 Task: Create a due date automation trigger when advanced on, 2 working days before a card is due add fields with custom field "Resume" set to a date more than 1 days from now is due at 11:00 AM.
Action: Mouse moved to (1263, 98)
Screenshot: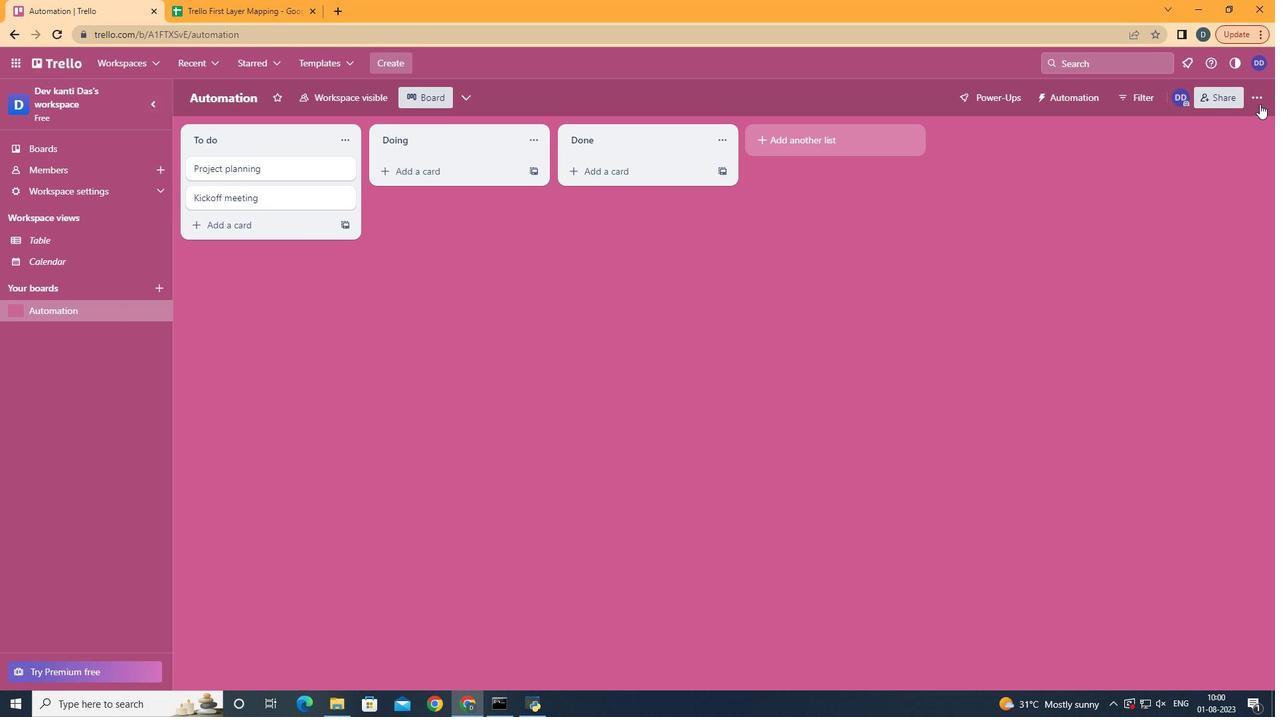 
Action: Mouse pressed left at (1263, 98)
Screenshot: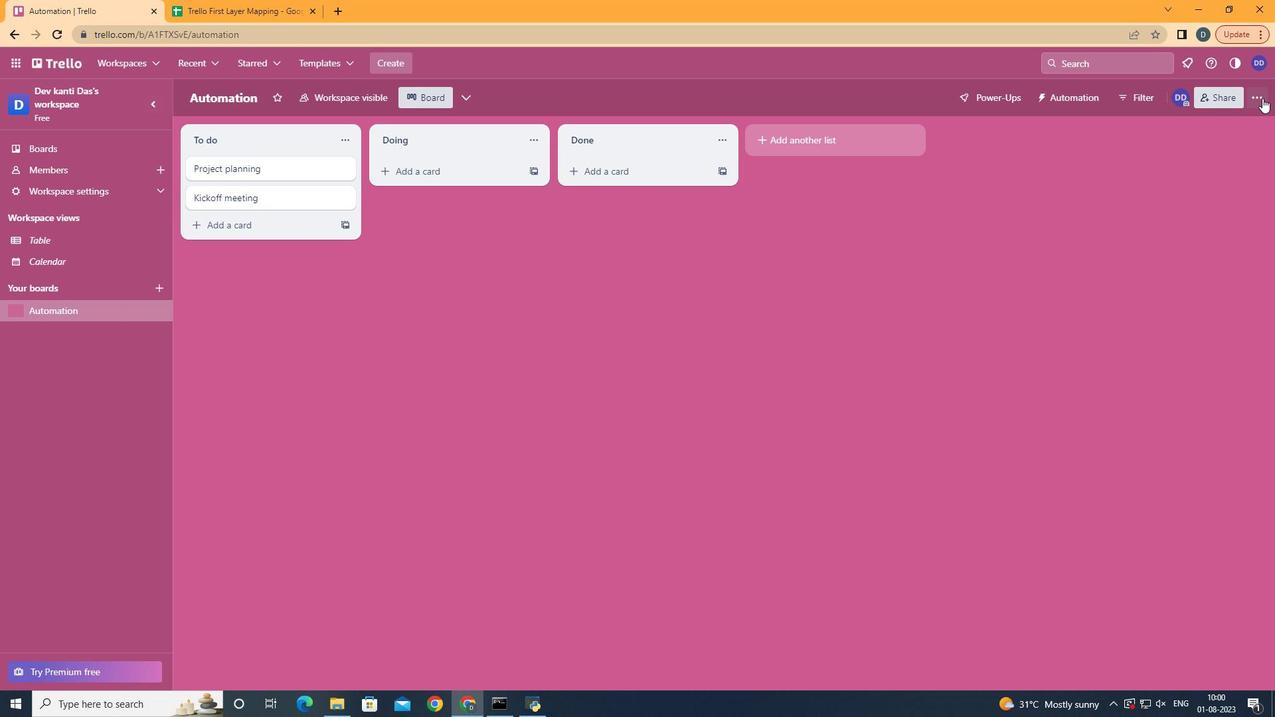 
Action: Mouse moved to (1176, 275)
Screenshot: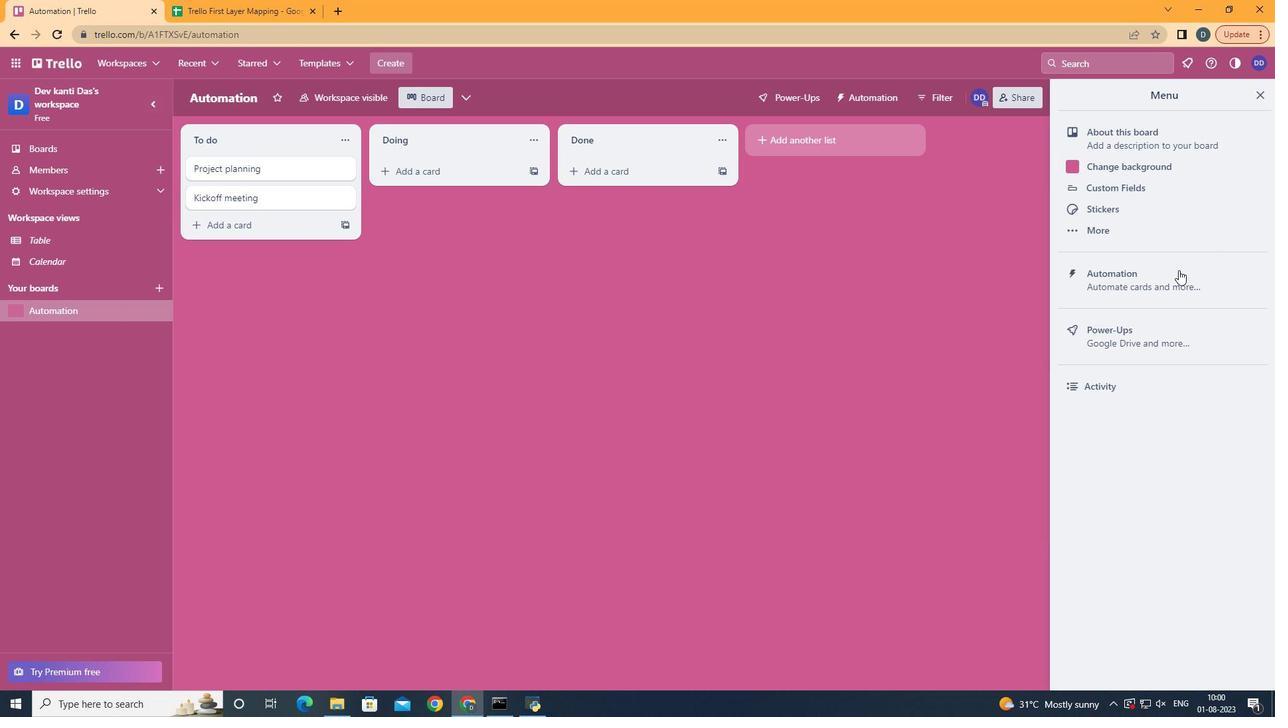 
Action: Mouse pressed left at (1176, 275)
Screenshot: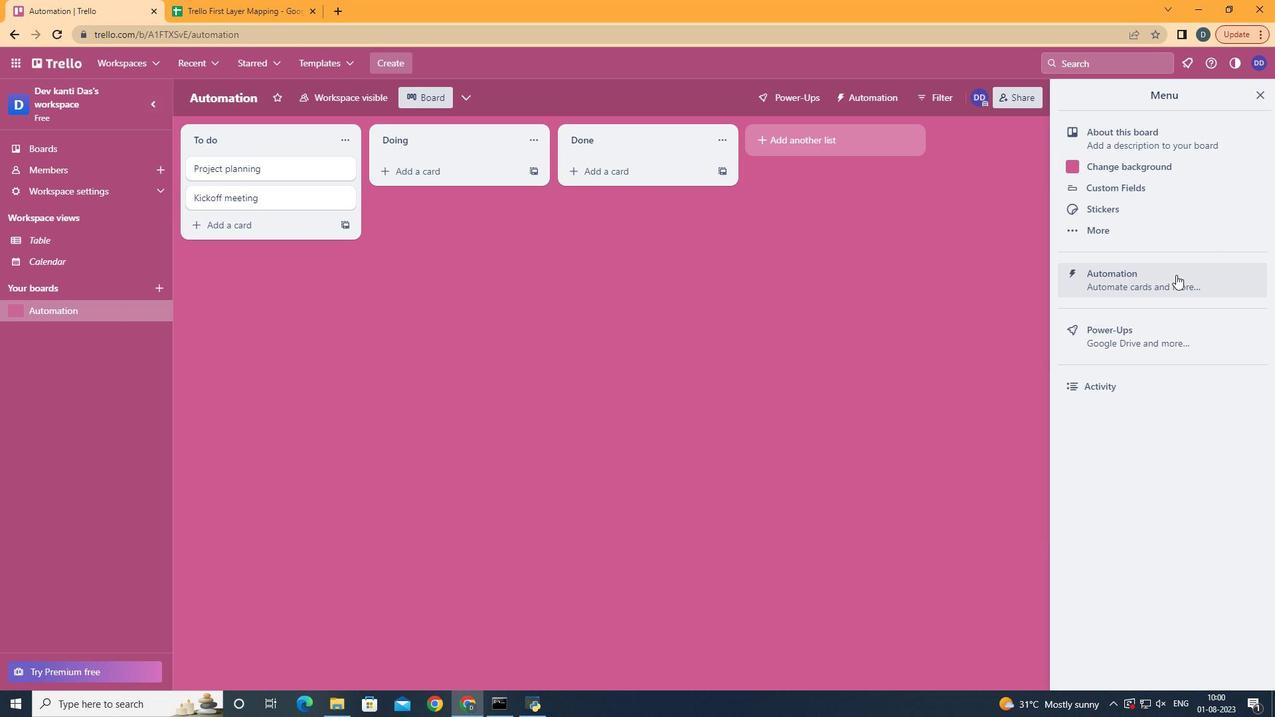 
Action: Mouse moved to (255, 263)
Screenshot: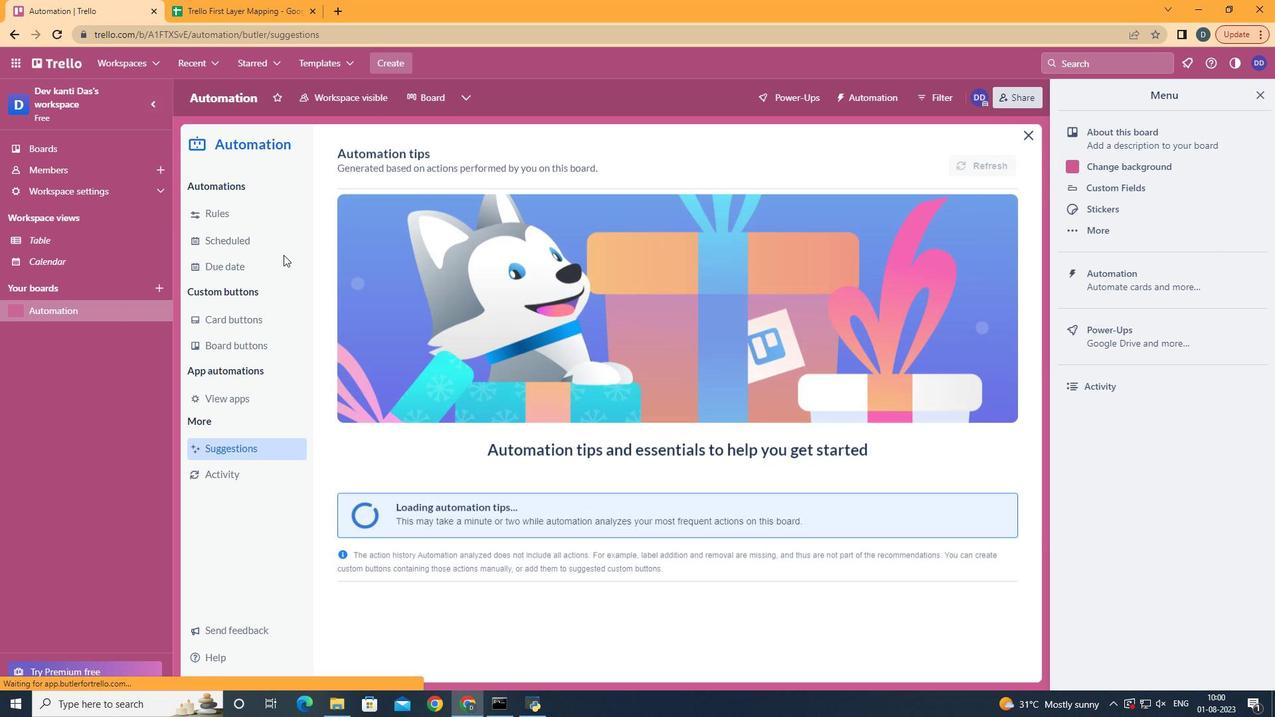 
Action: Mouse pressed left at (255, 263)
Screenshot: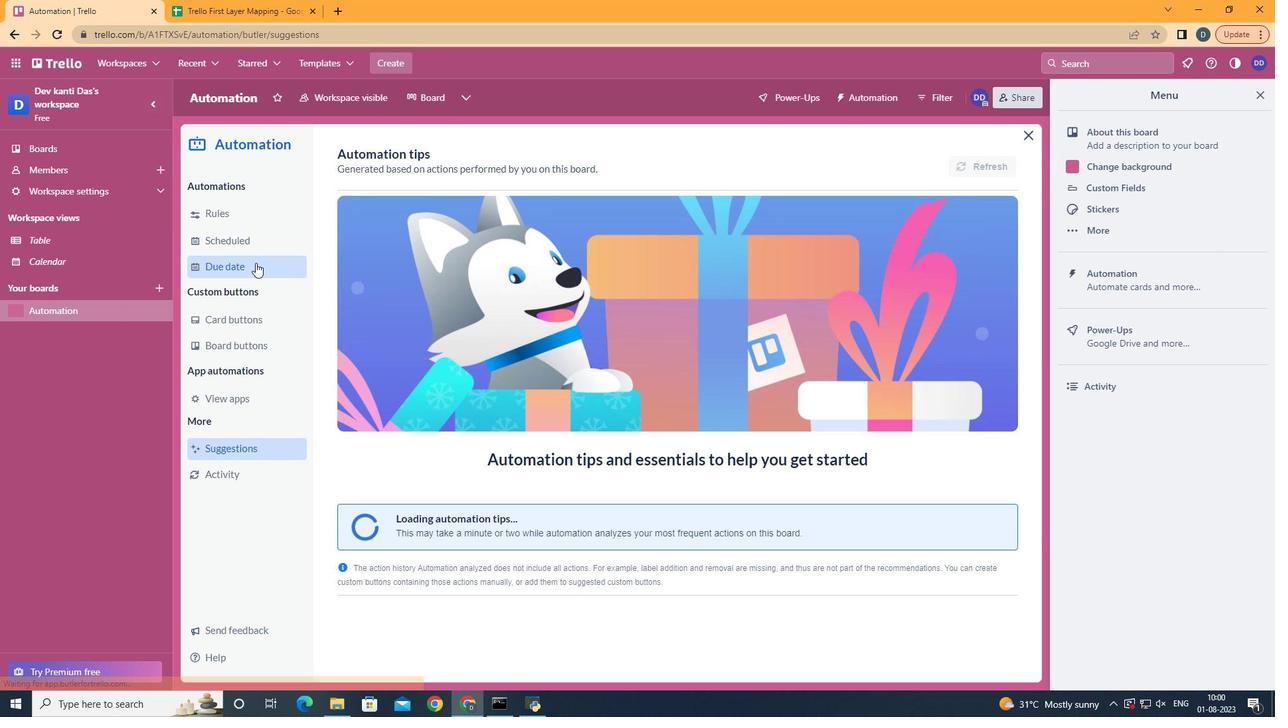 
Action: Mouse moved to (944, 156)
Screenshot: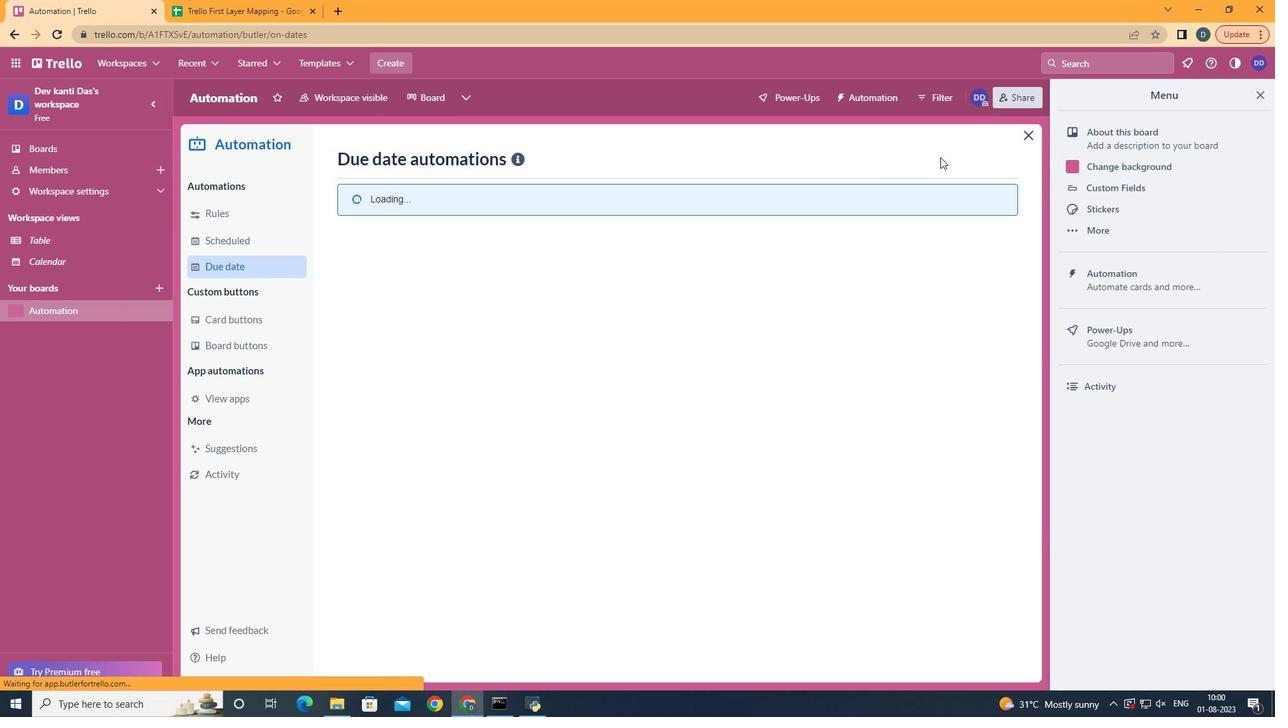 
Action: Mouse pressed left at (944, 156)
Screenshot: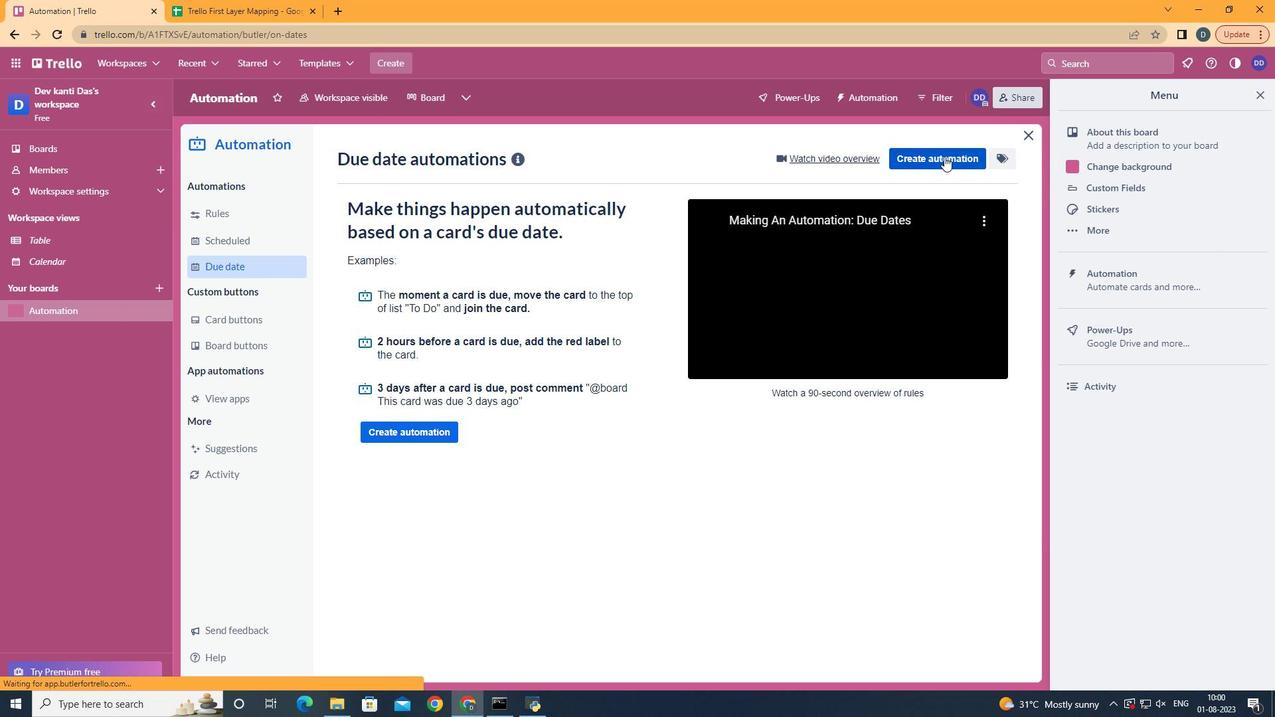 
Action: Mouse moved to (708, 290)
Screenshot: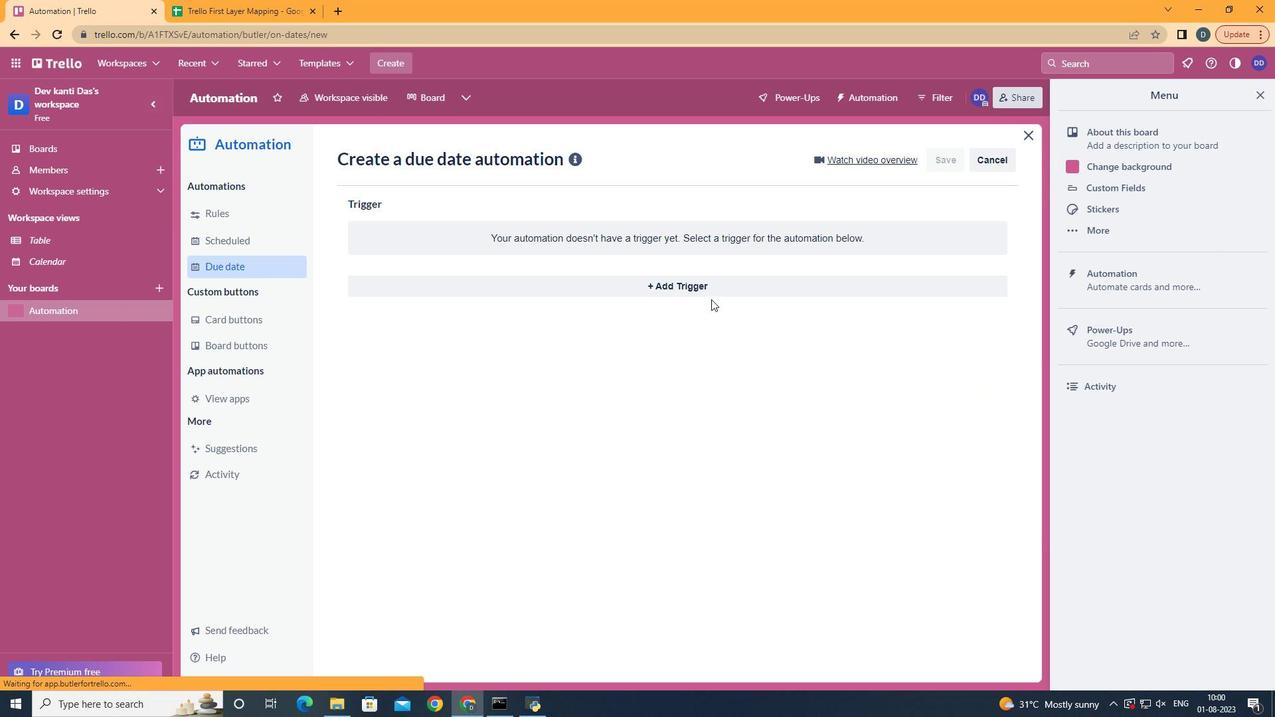 
Action: Mouse pressed left at (708, 290)
Screenshot: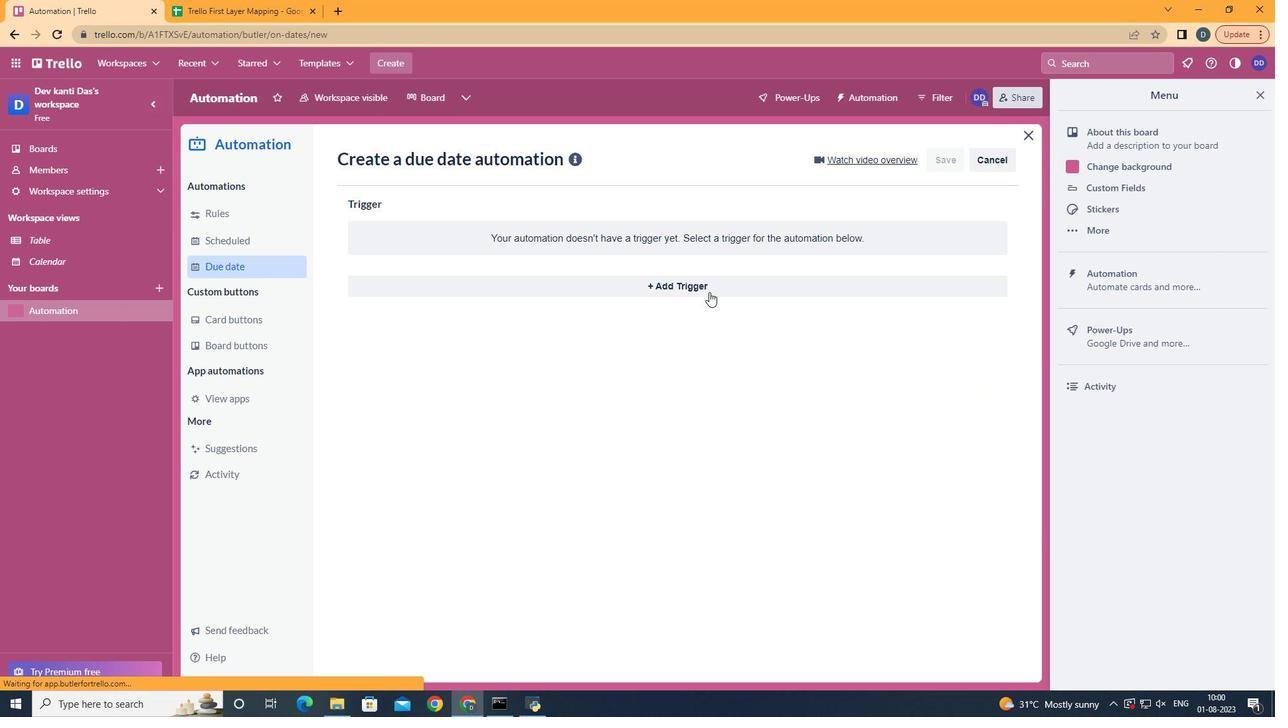 
Action: Mouse moved to (430, 539)
Screenshot: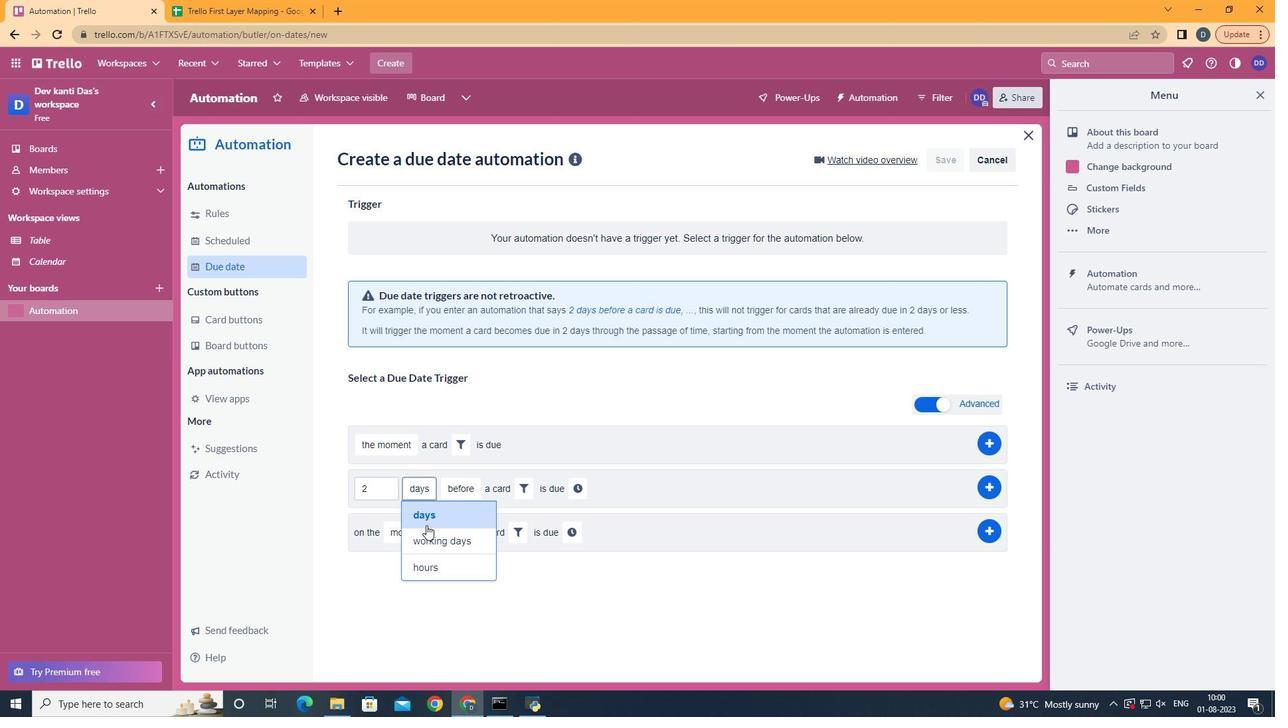 
Action: Mouse pressed left at (430, 539)
Screenshot: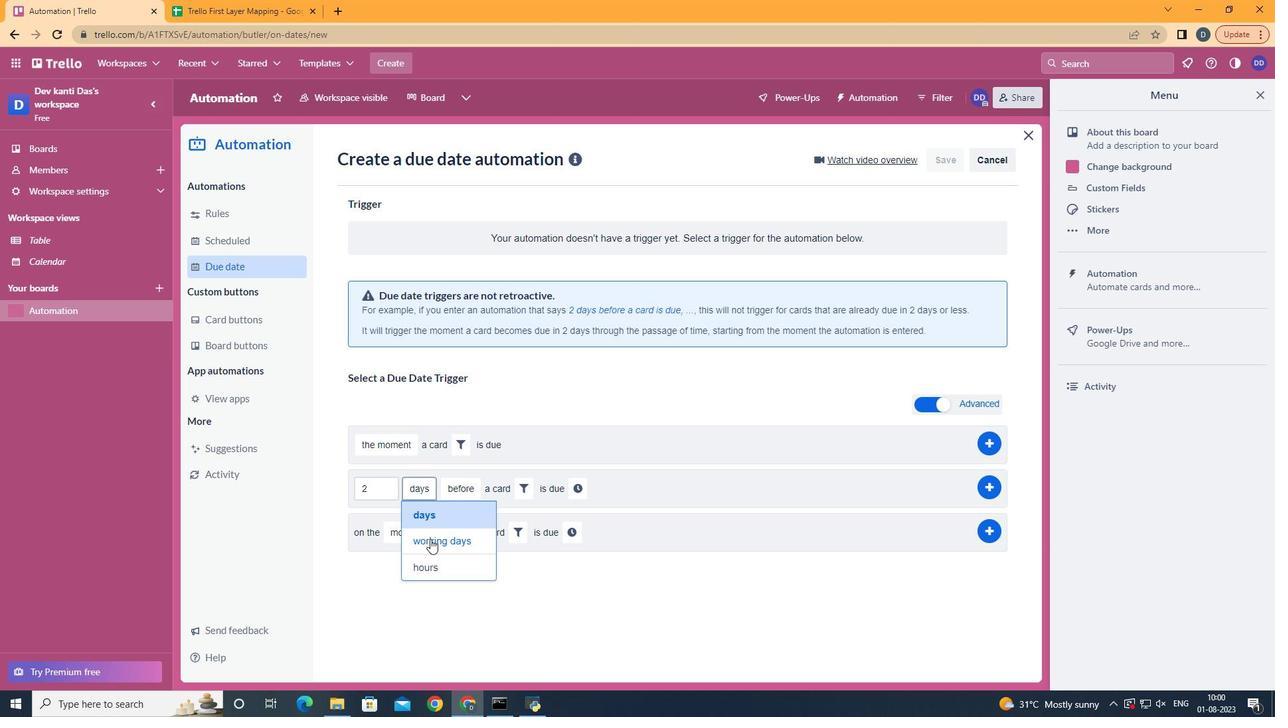 
Action: Mouse moved to (560, 484)
Screenshot: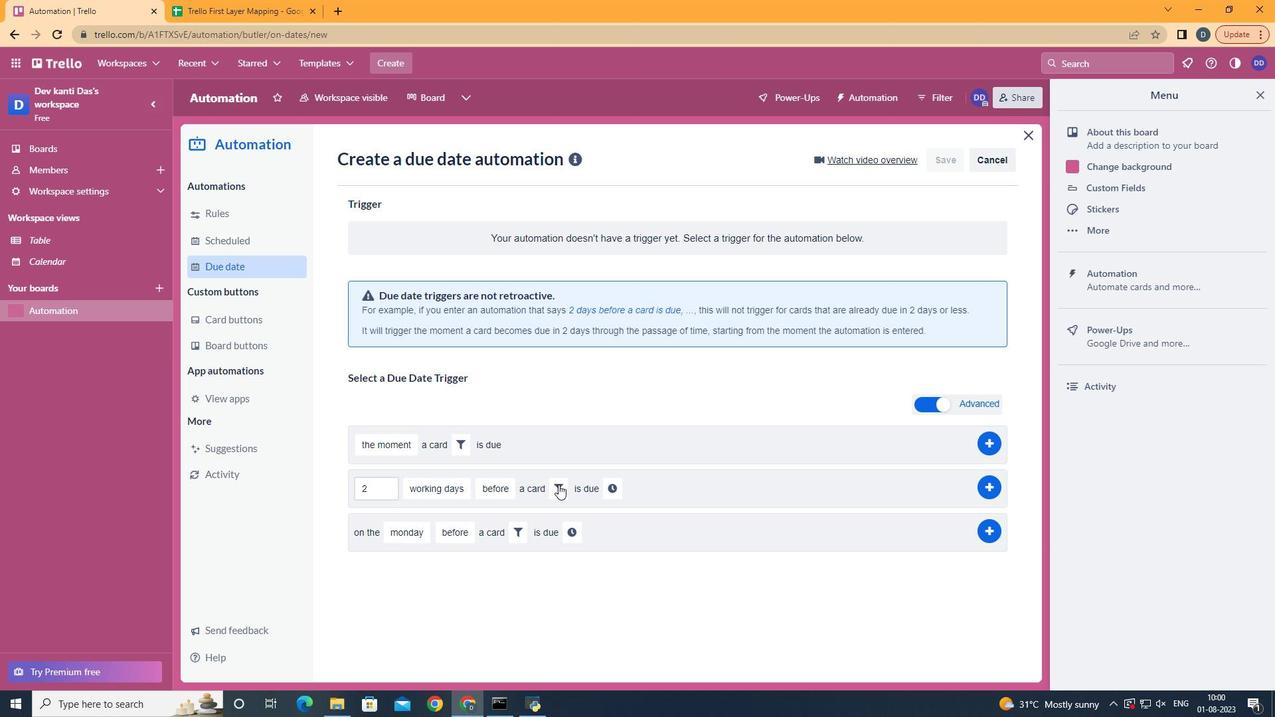 
Action: Mouse pressed left at (560, 484)
Screenshot: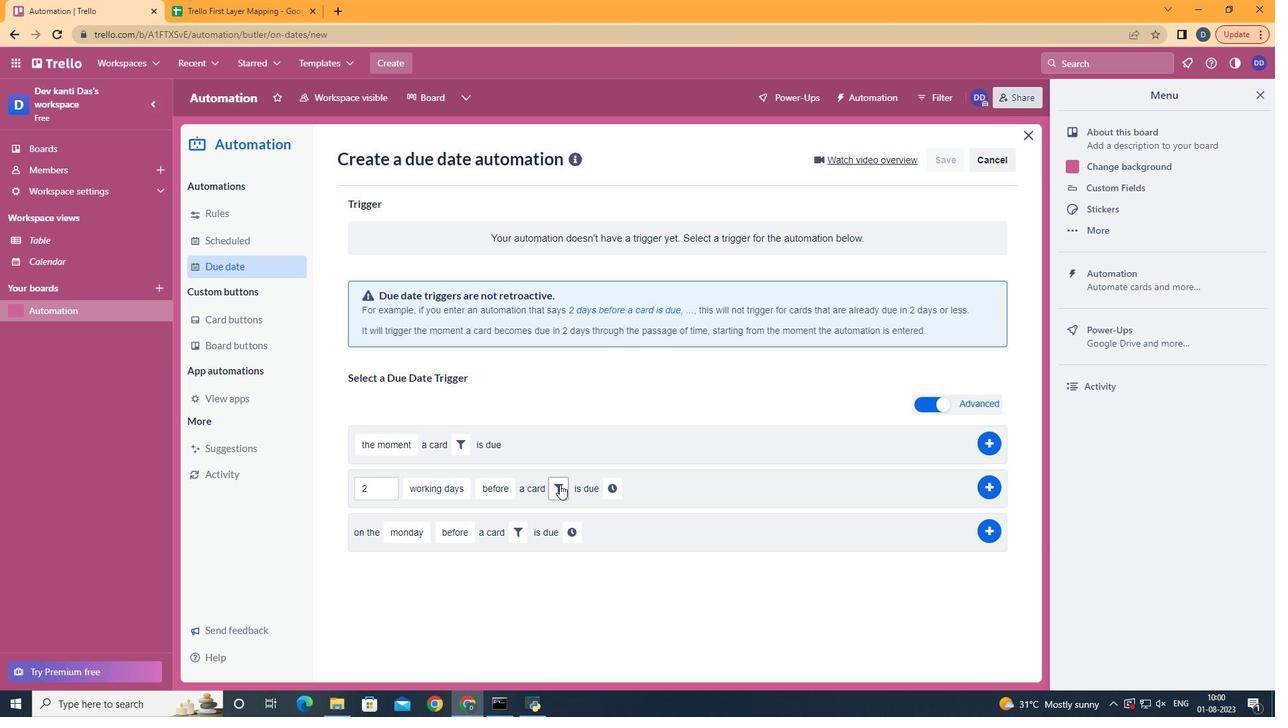 
Action: Mouse moved to (778, 530)
Screenshot: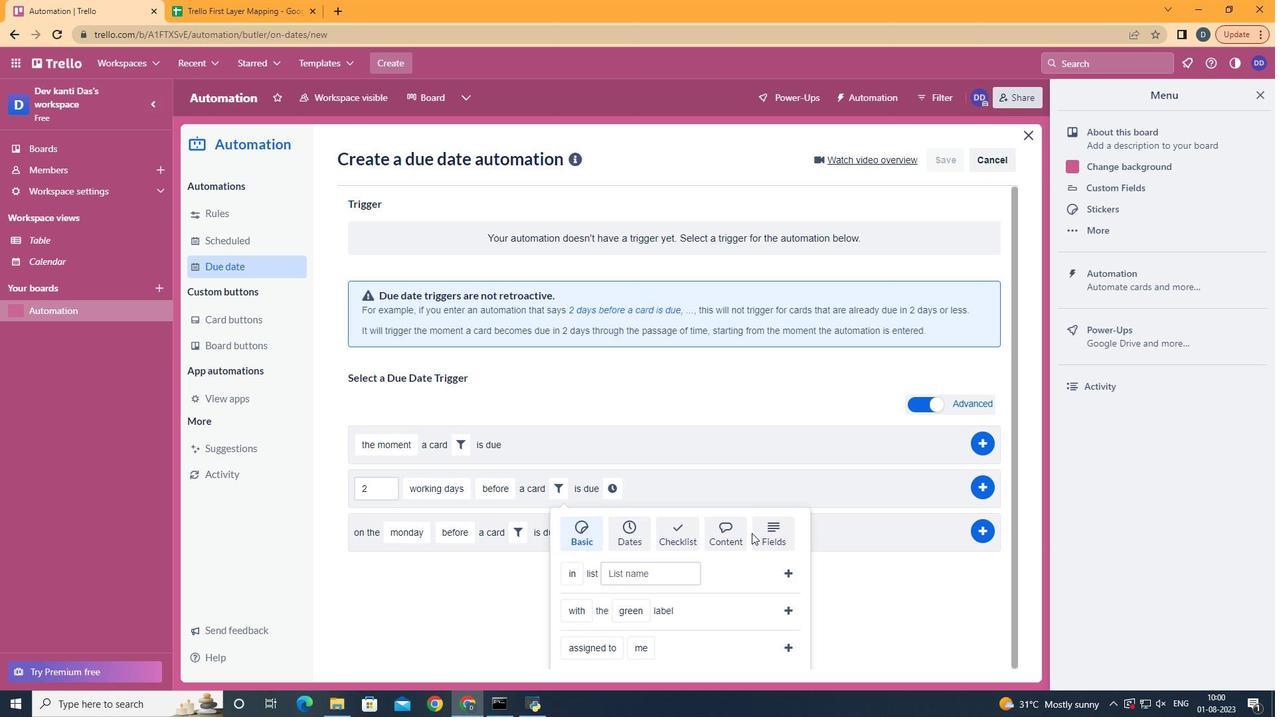
Action: Mouse pressed left at (778, 530)
Screenshot: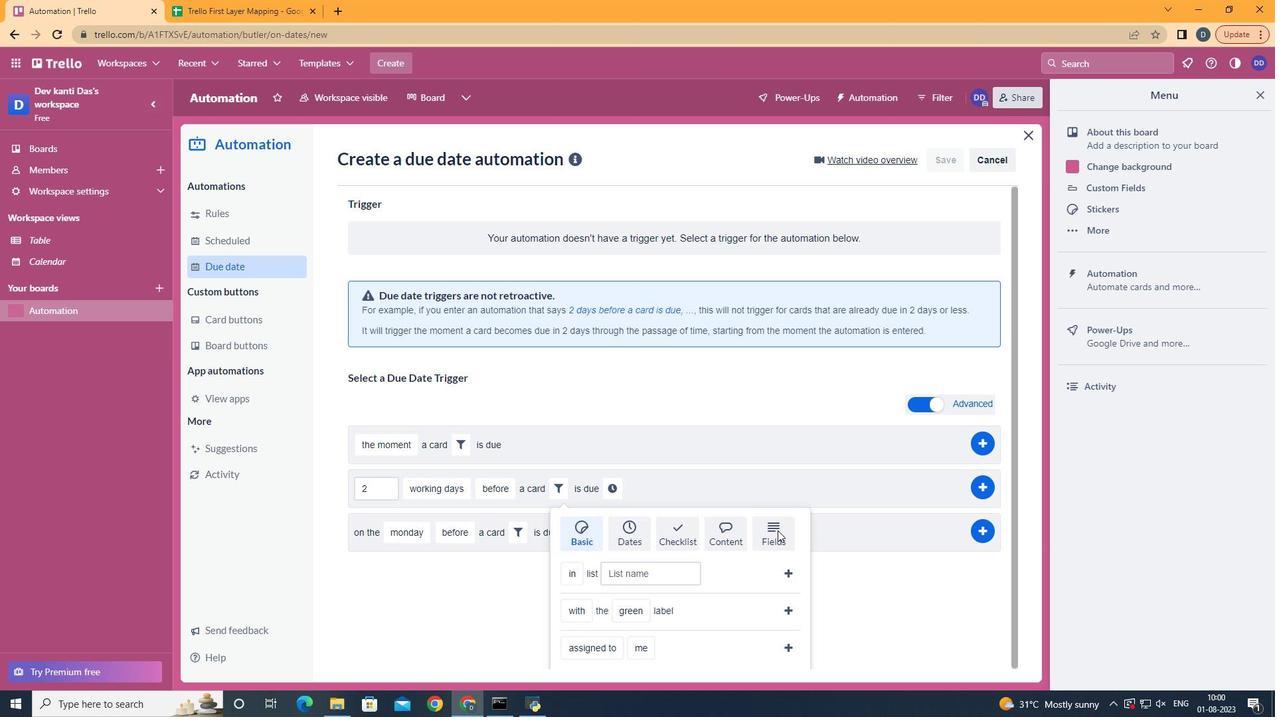 
Action: Mouse scrolled (778, 530) with delta (0, 0)
Screenshot: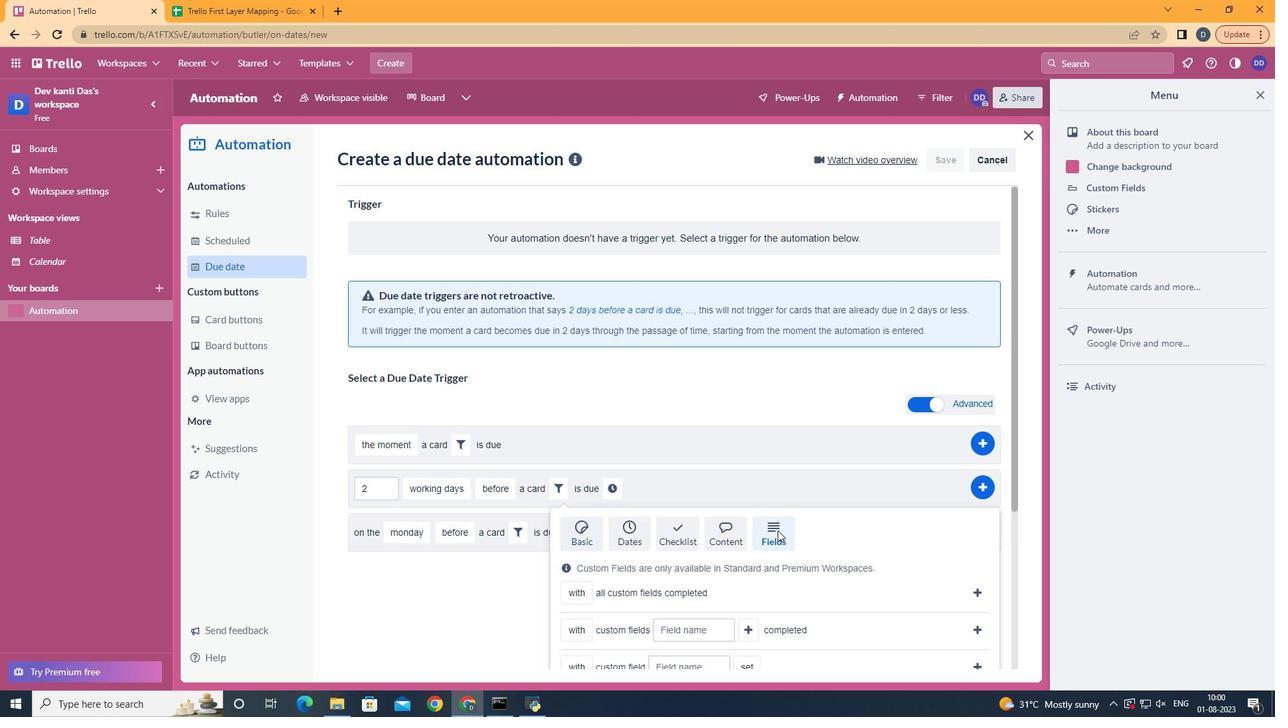 
Action: Mouse scrolled (778, 530) with delta (0, 0)
Screenshot: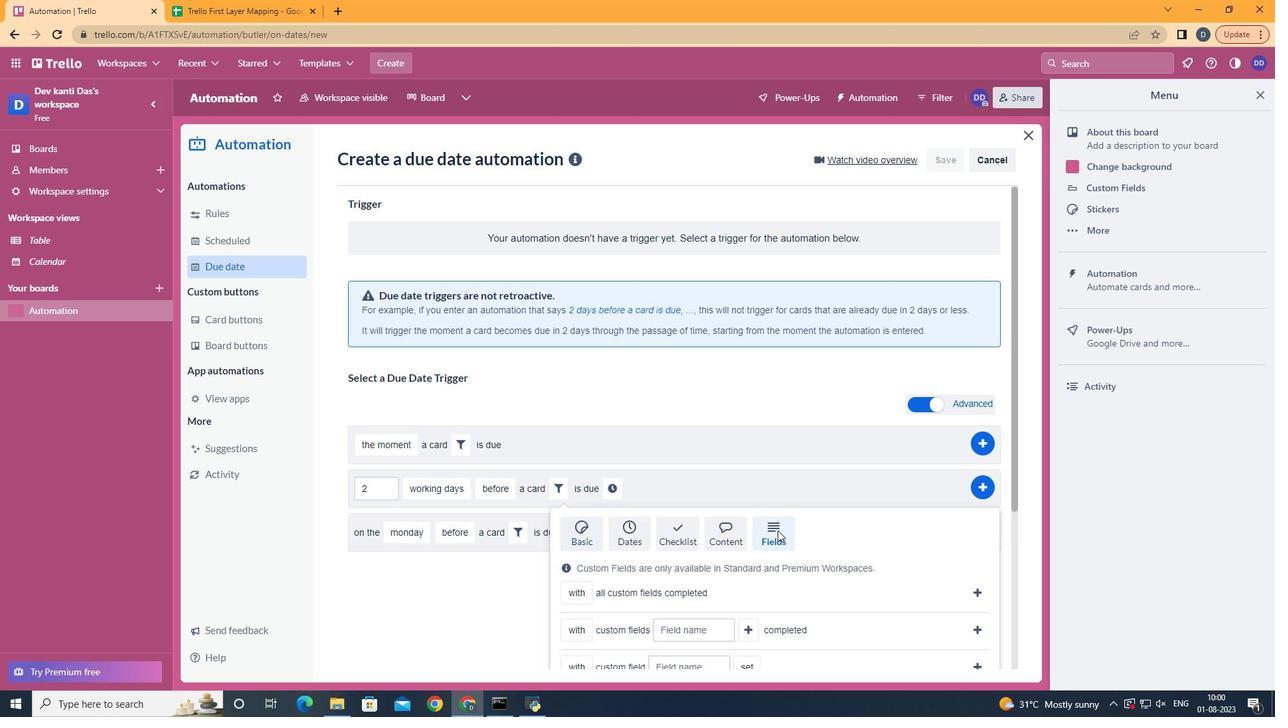 
Action: Mouse scrolled (778, 530) with delta (0, 0)
Screenshot: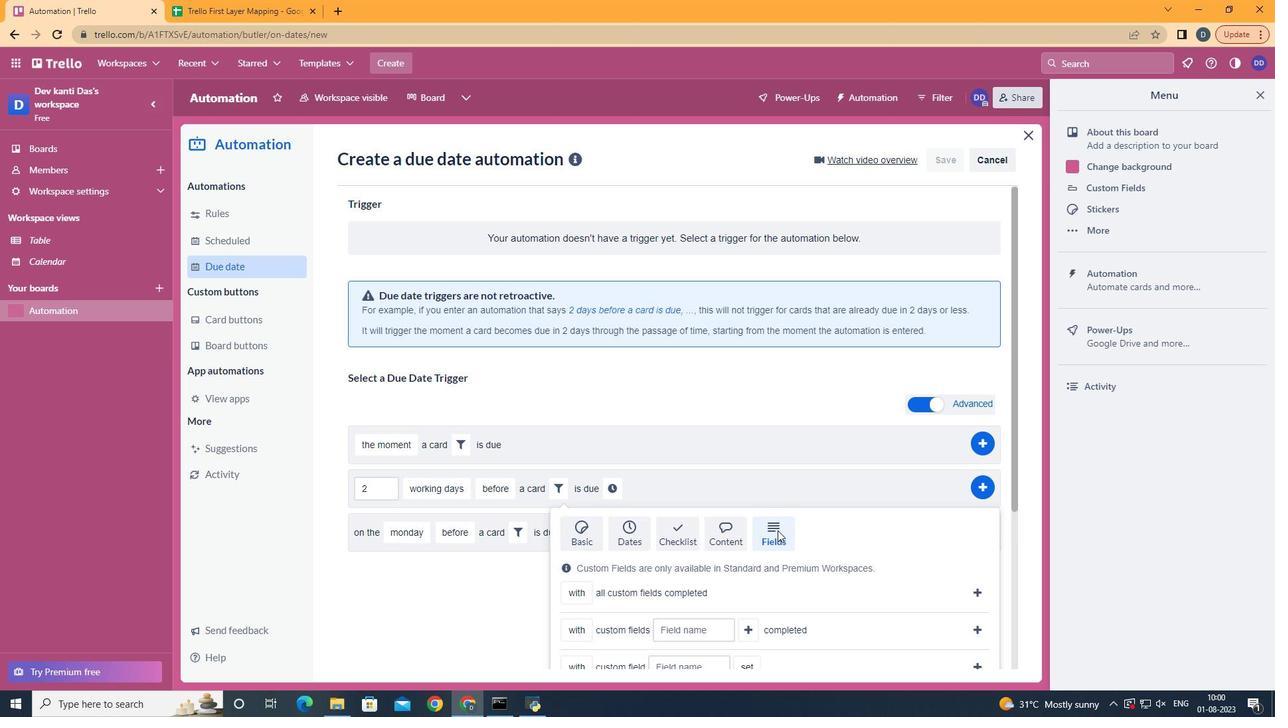 
Action: Mouse scrolled (778, 529) with delta (0, -1)
Screenshot: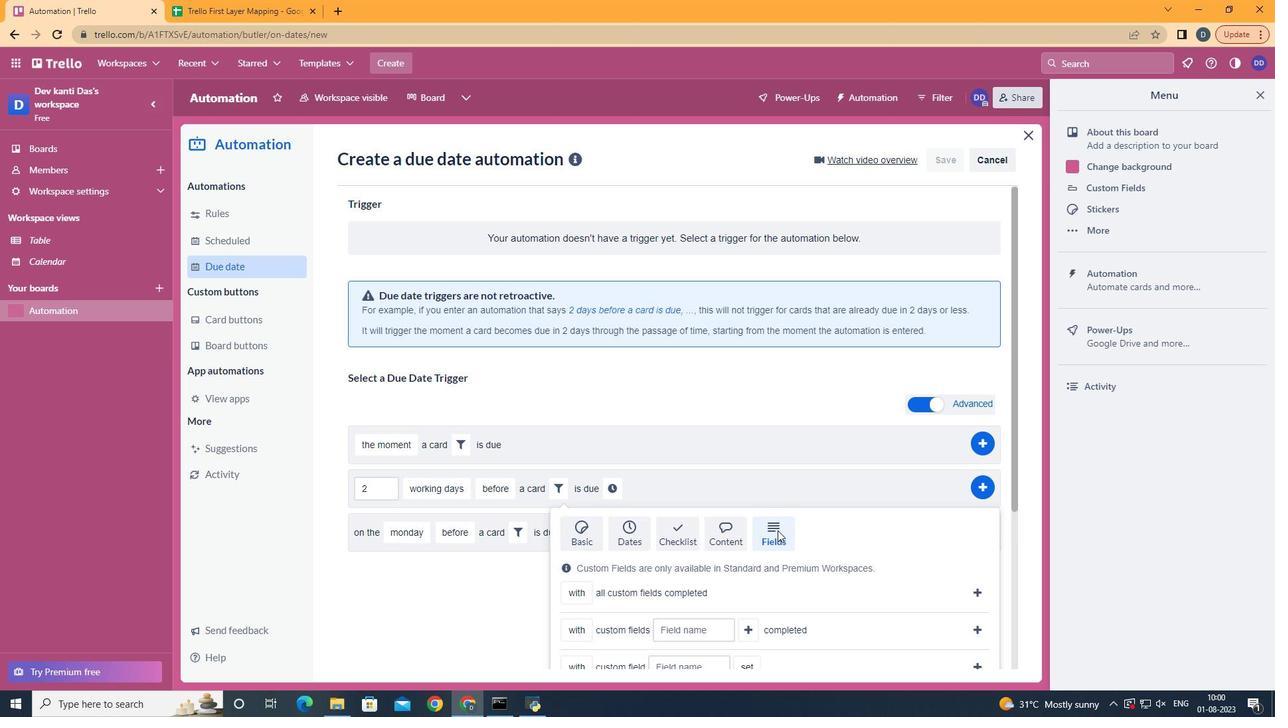 
Action: Mouse scrolled (778, 530) with delta (0, 0)
Screenshot: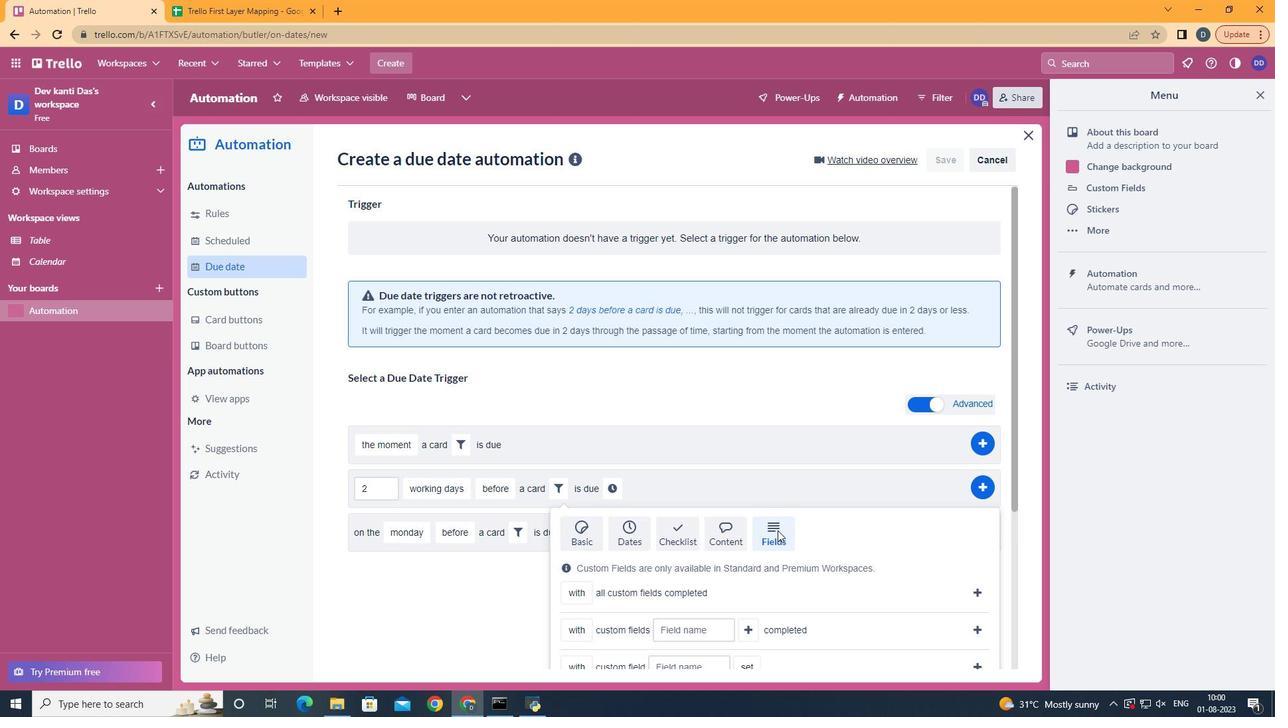 
Action: Mouse scrolled (778, 530) with delta (0, 0)
Screenshot: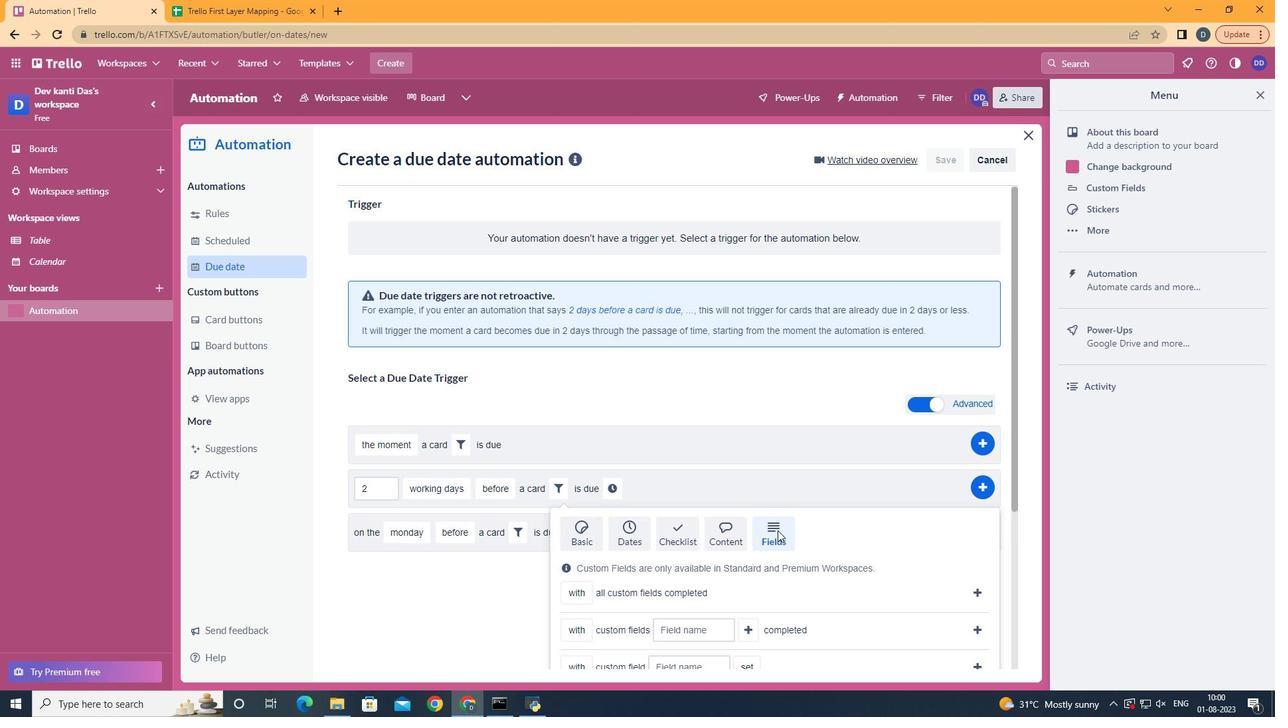 
Action: Mouse scrolled (778, 530) with delta (0, 0)
Screenshot: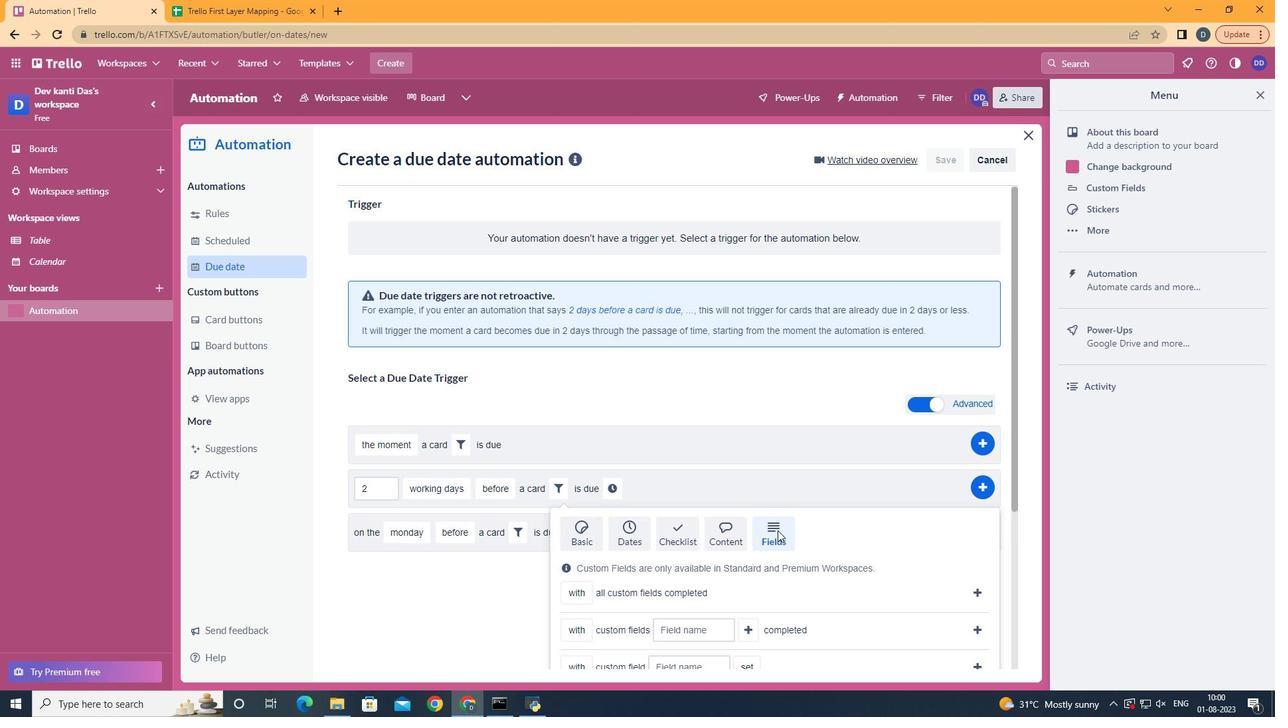 
Action: Mouse moved to (599, 564)
Screenshot: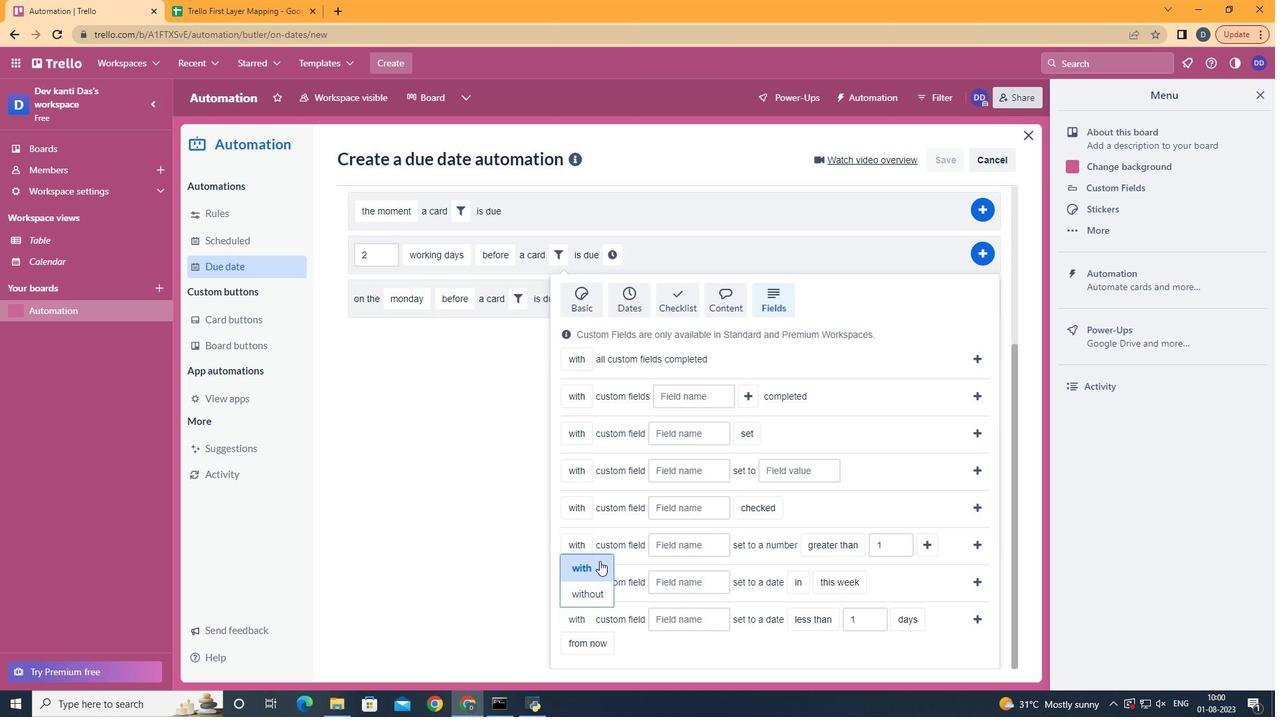 
Action: Mouse pressed left at (599, 564)
Screenshot: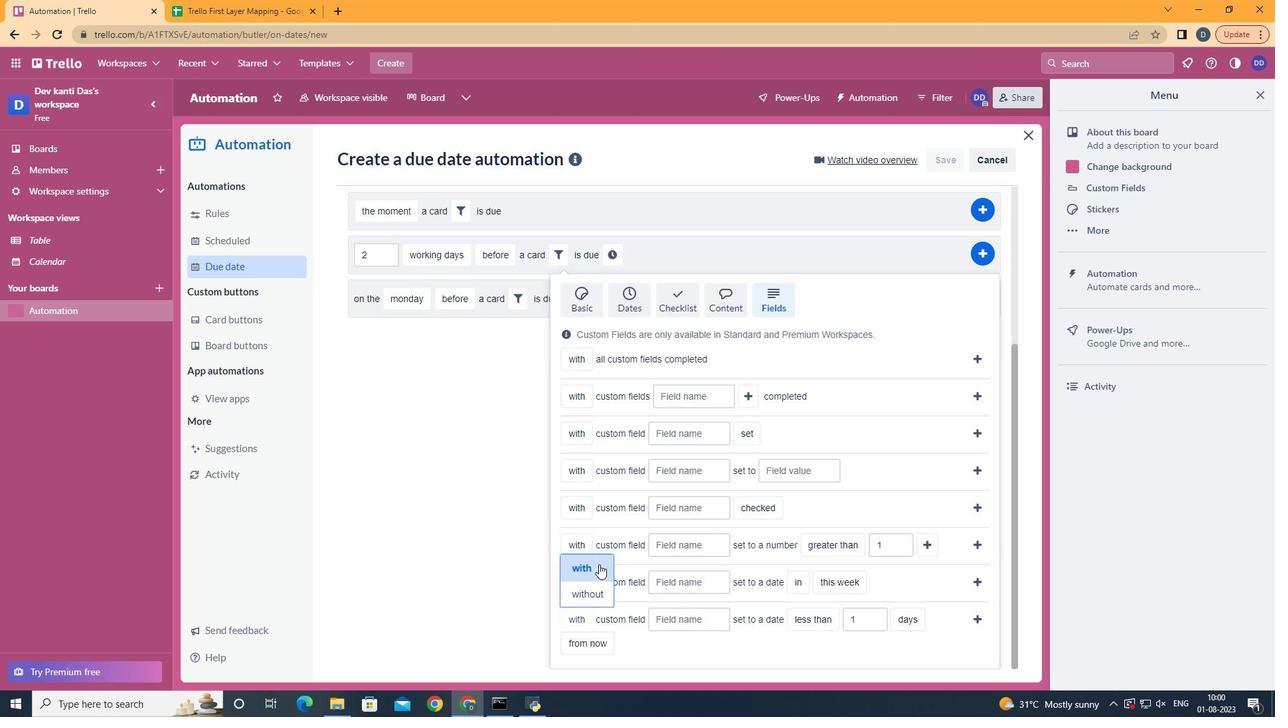 
Action: Mouse moved to (689, 622)
Screenshot: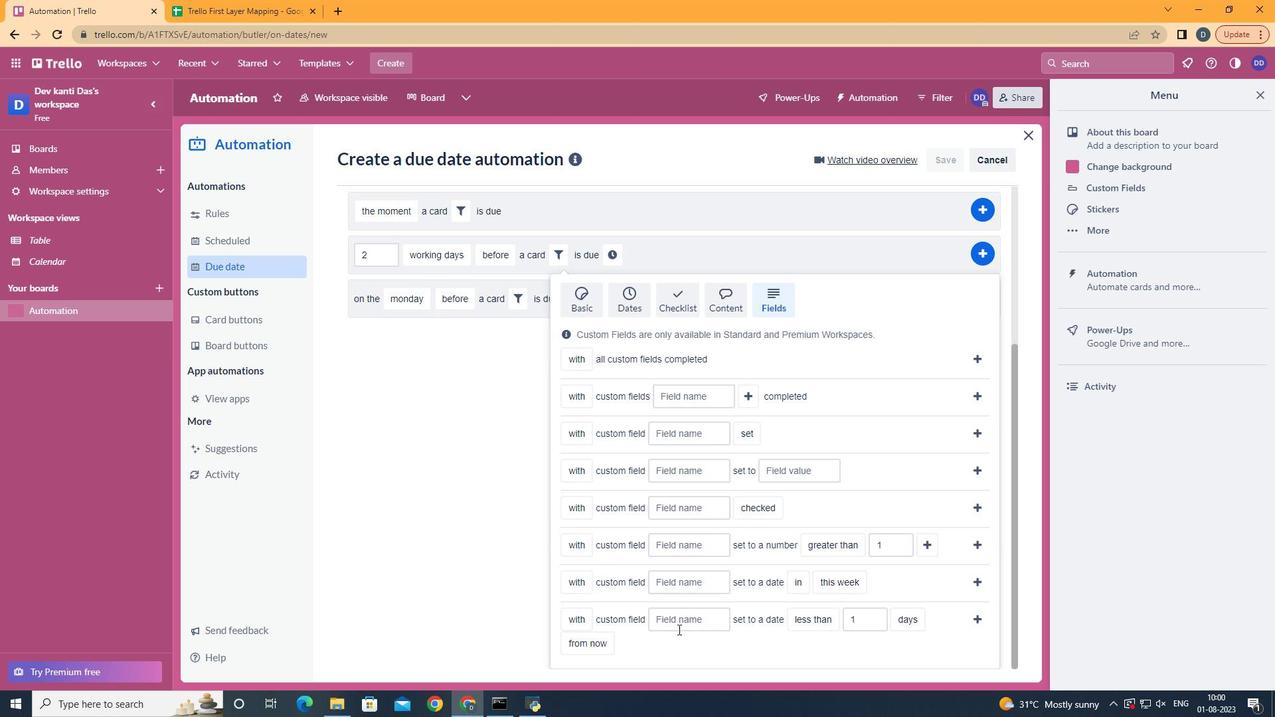 
Action: Mouse pressed left at (689, 622)
Screenshot: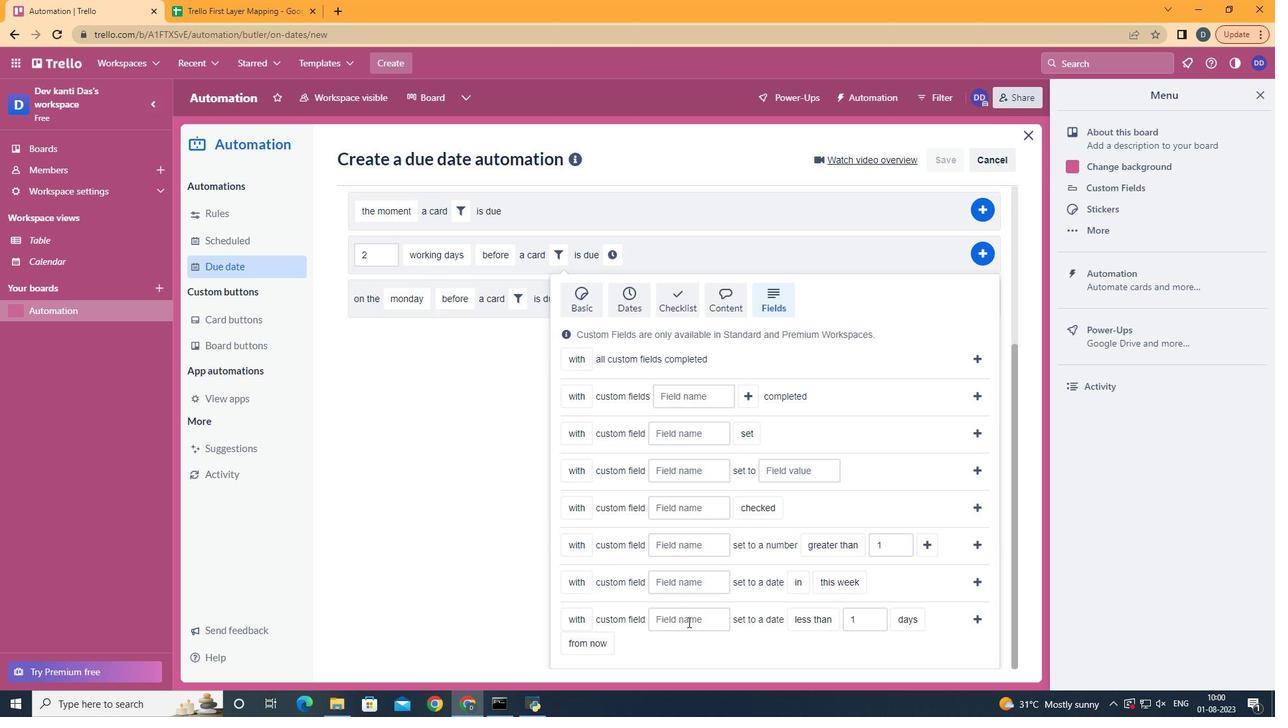 
Action: Key pressed <Key.shift>R%esume<Key.backspace><Key.backspace><Key.backspace><Key.backspace><Key.backspace><Key.backspace>esume
Screenshot: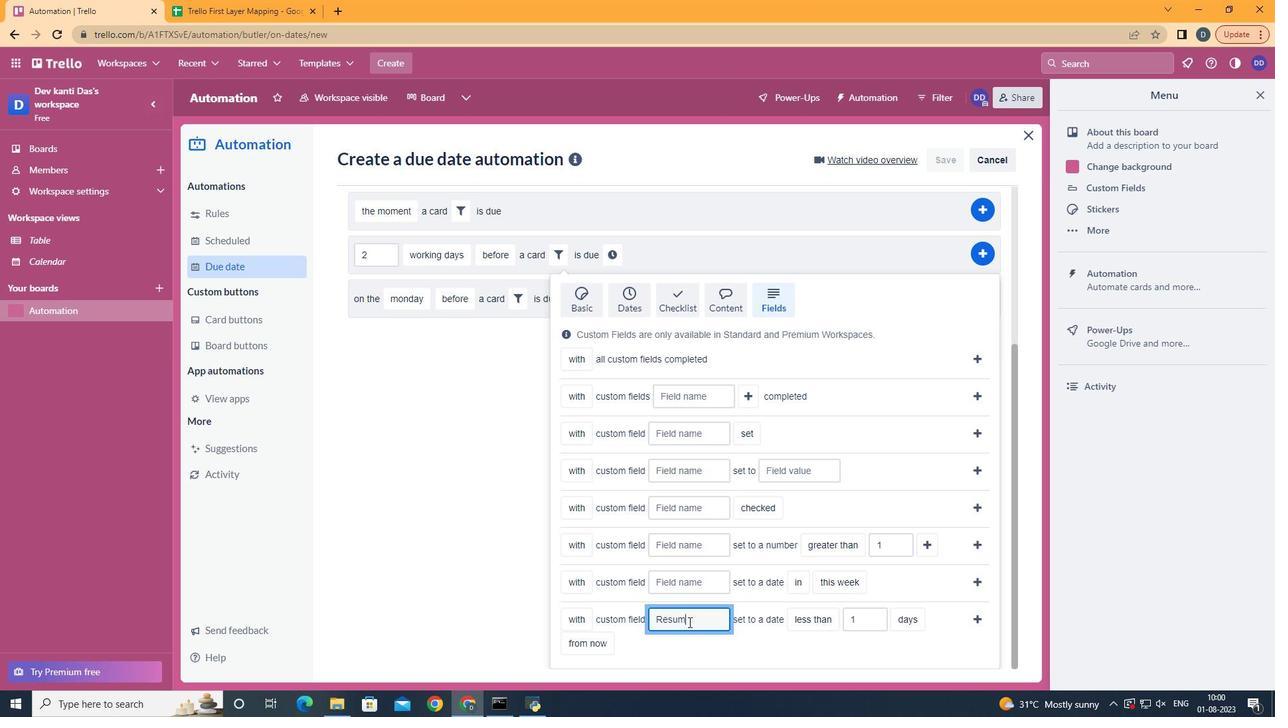 
Action: Mouse moved to (831, 567)
Screenshot: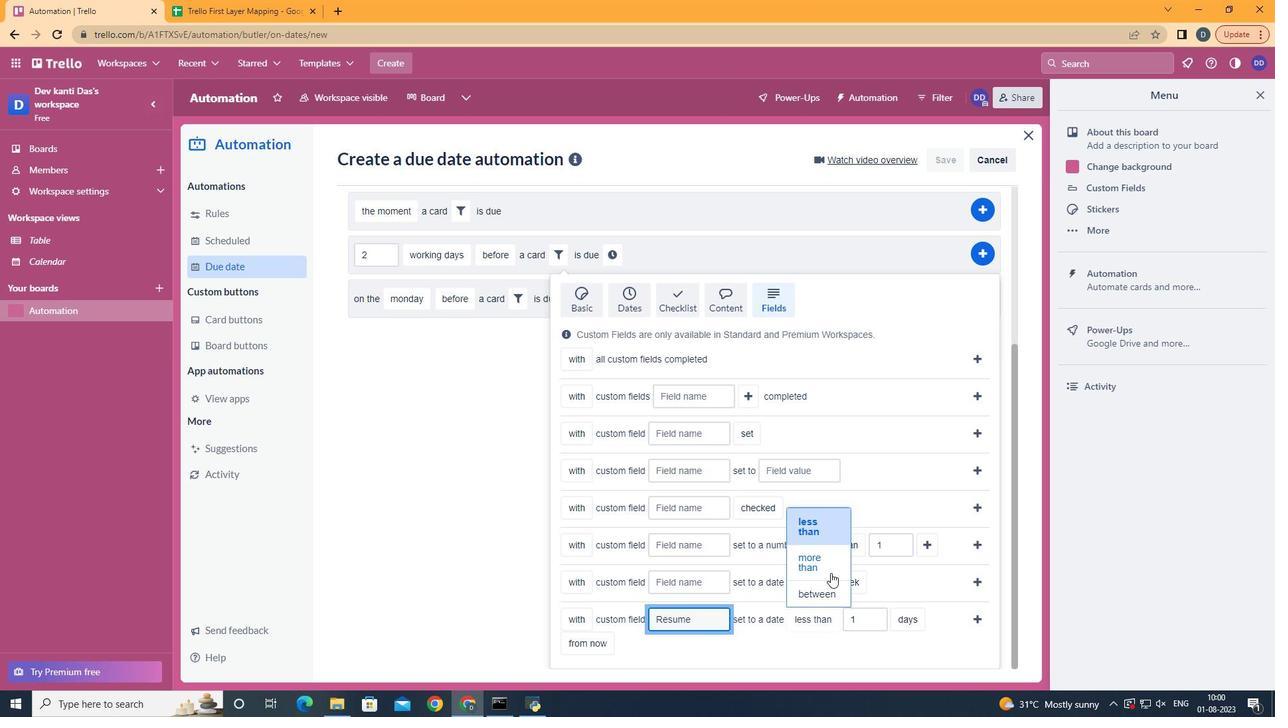 
Action: Mouse pressed left at (831, 567)
Screenshot: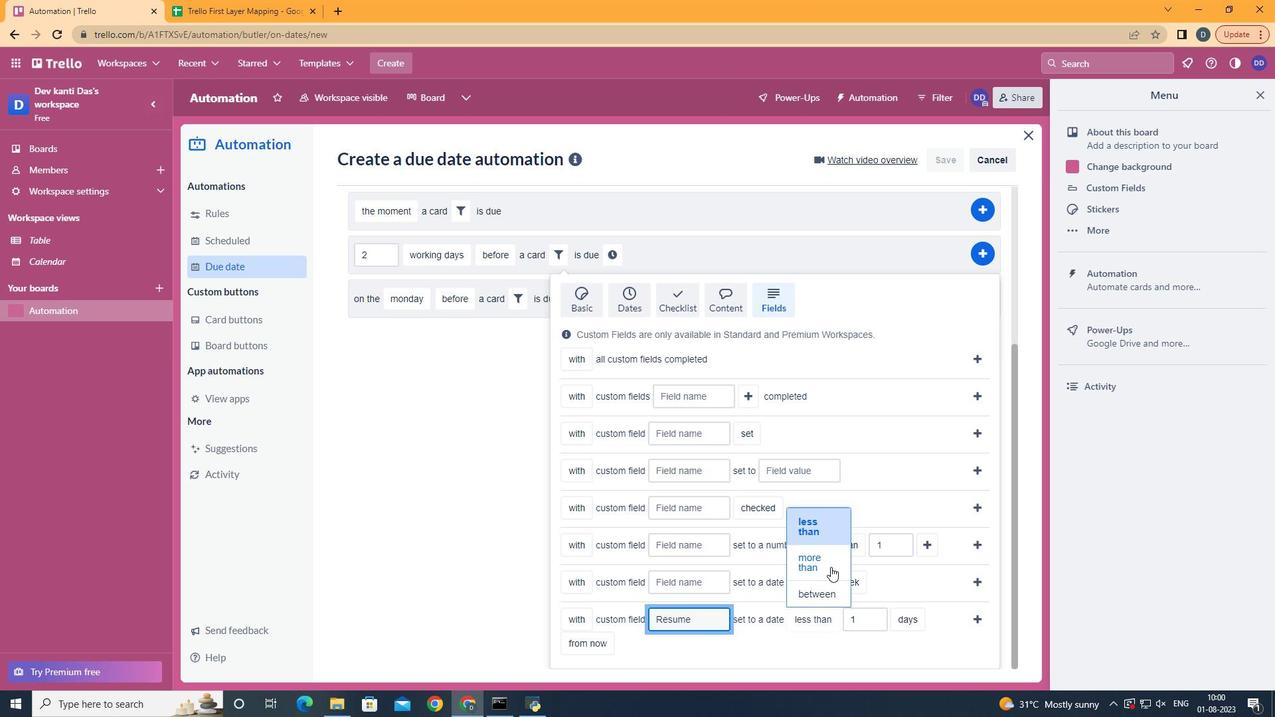
Action: Mouse moved to (924, 566)
Screenshot: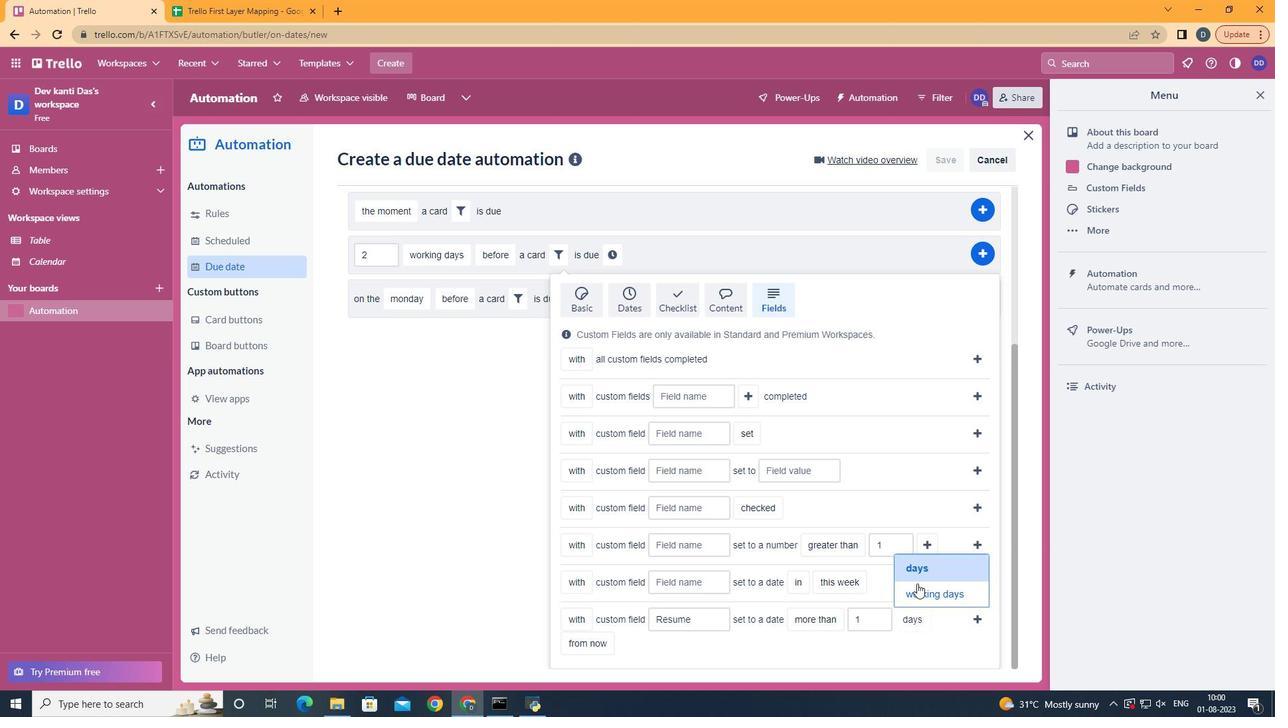 
Action: Mouse pressed left at (924, 566)
Screenshot: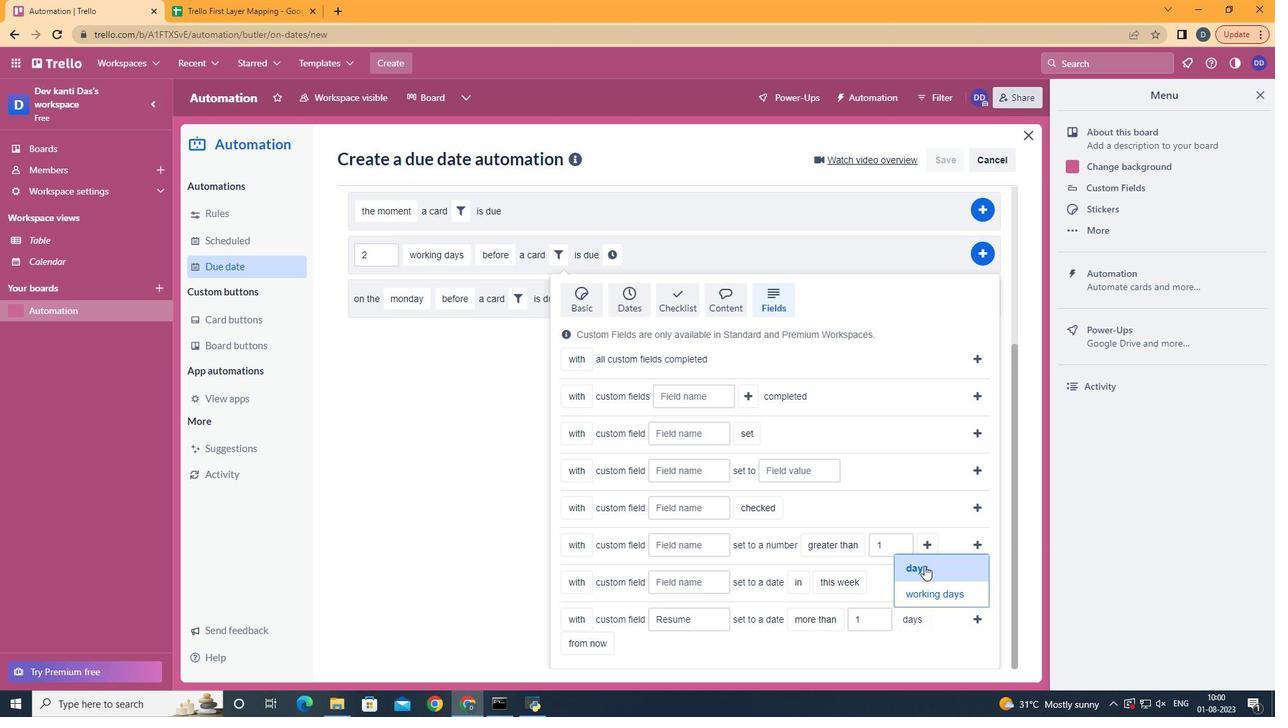
Action: Mouse moved to (590, 586)
Screenshot: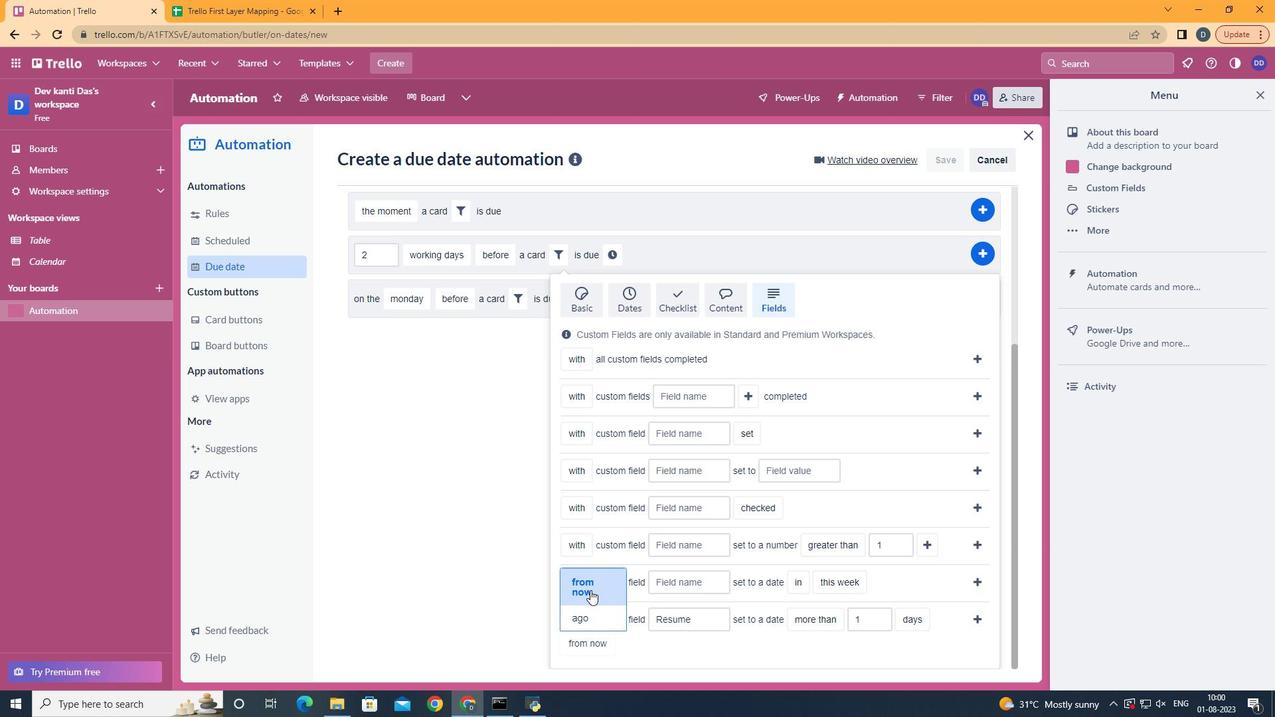 
Action: Mouse pressed left at (590, 586)
Screenshot: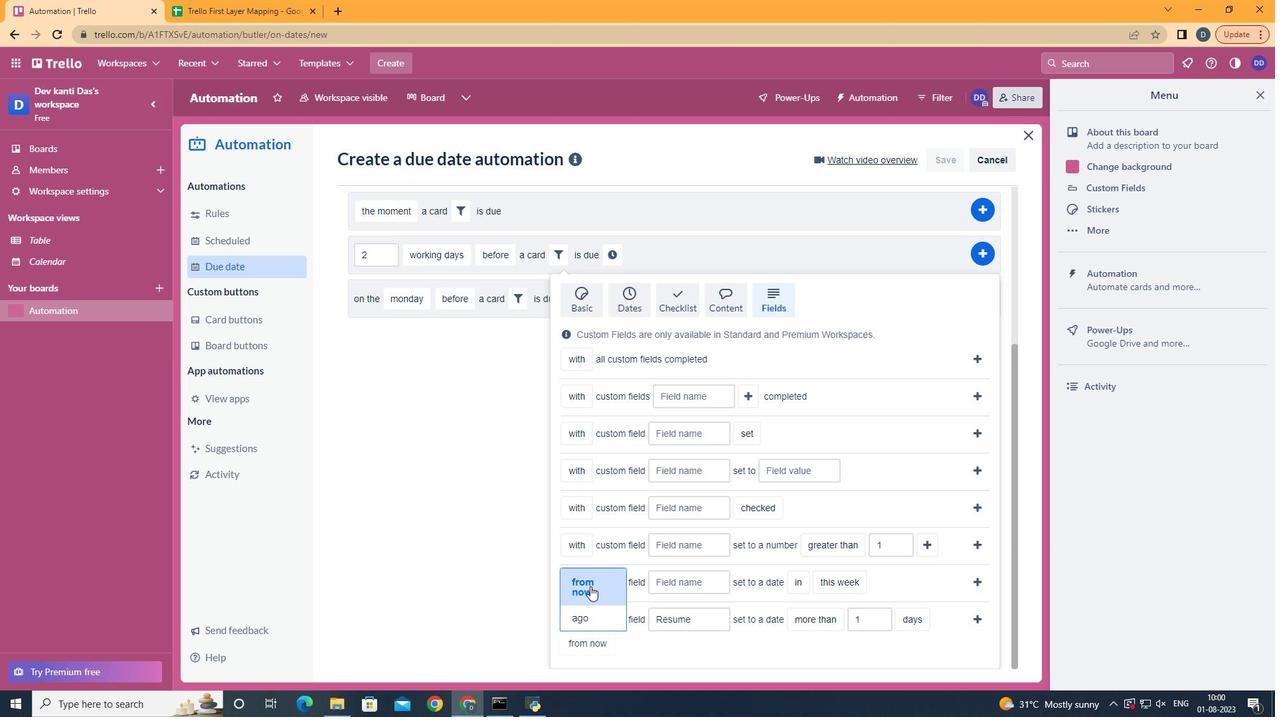 
Action: Mouse moved to (987, 617)
Screenshot: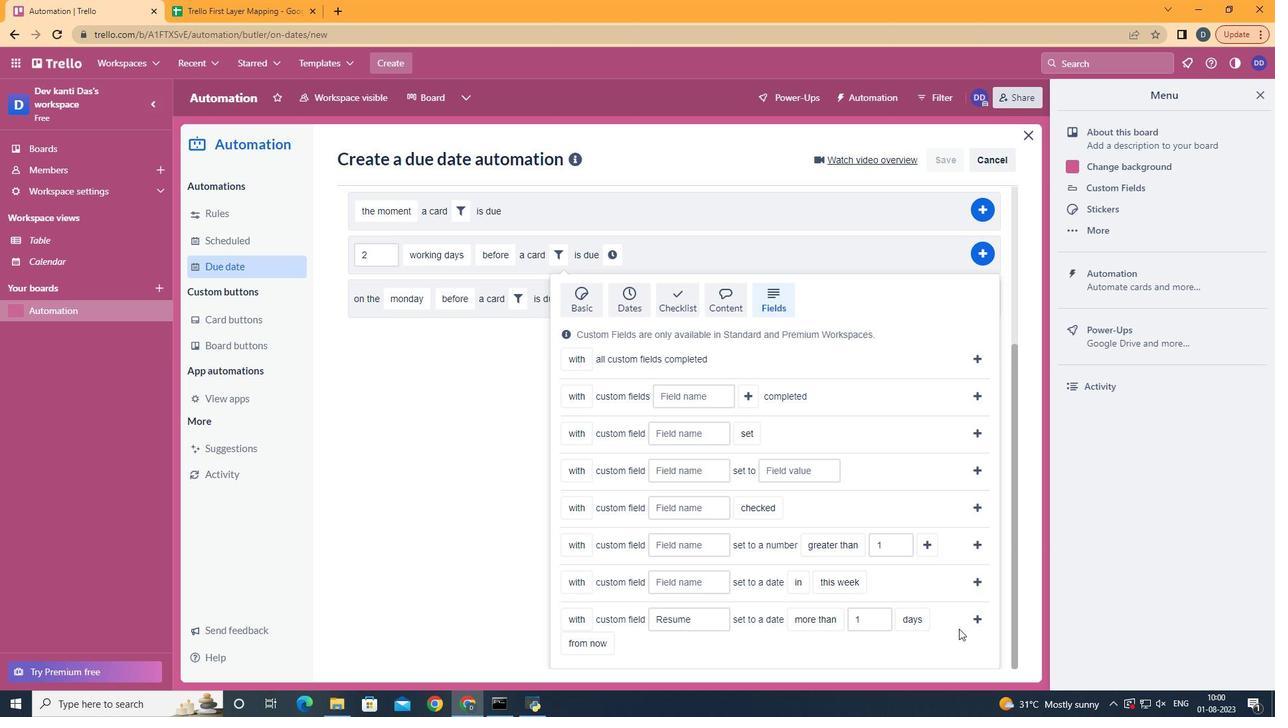 
Action: Mouse pressed left at (987, 617)
Screenshot: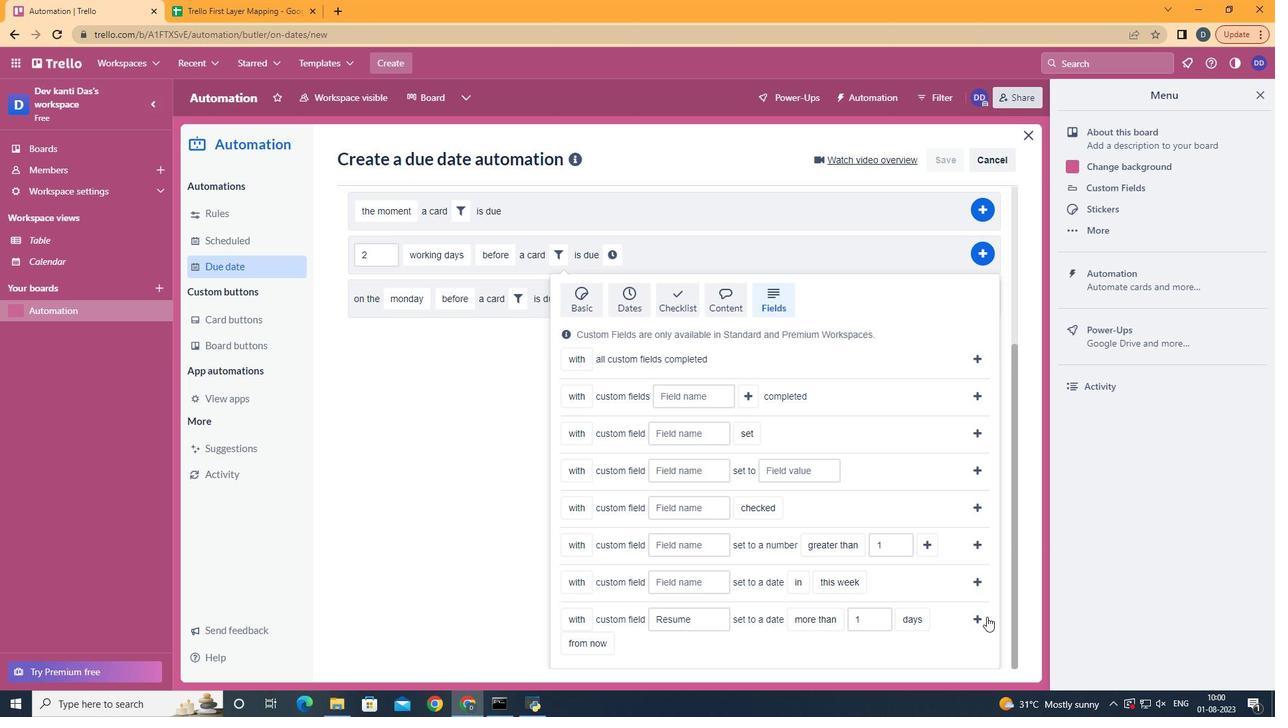 
Action: Mouse moved to (933, 493)
Screenshot: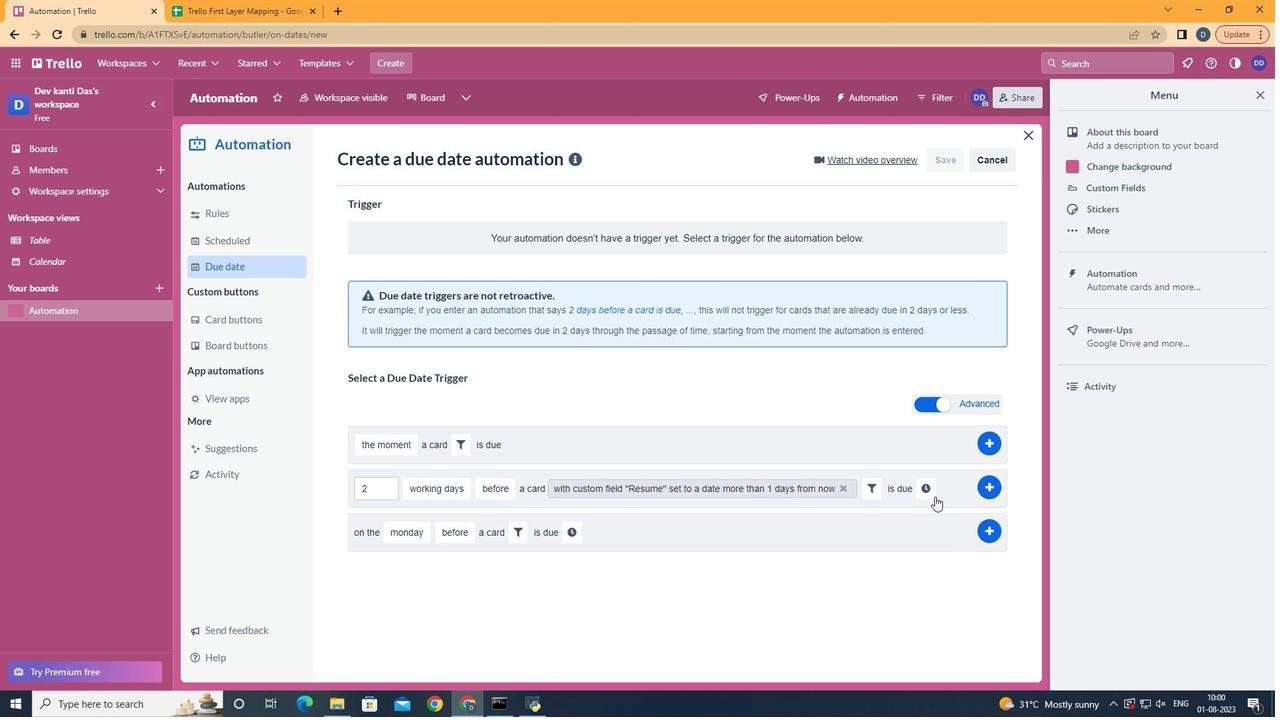 
Action: Mouse pressed left at (933, 493)
Screenshot: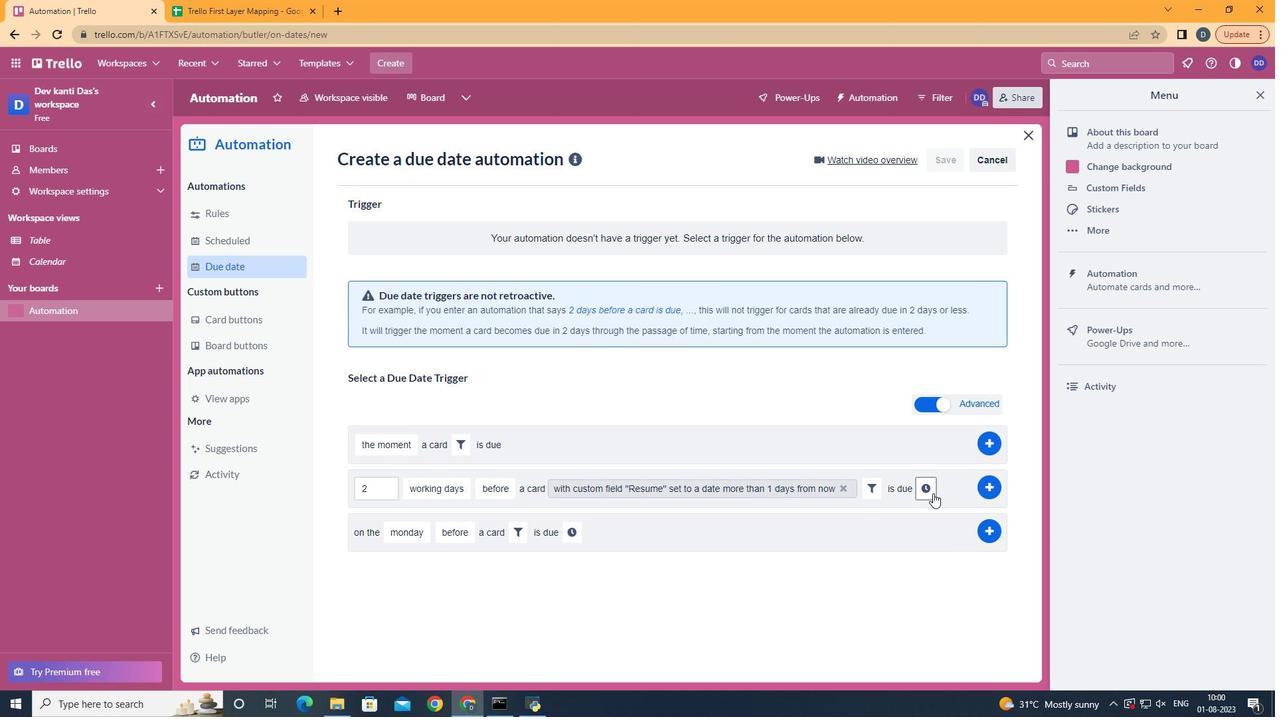 
Action: Mouse moved to (391, 525)
Screenshot: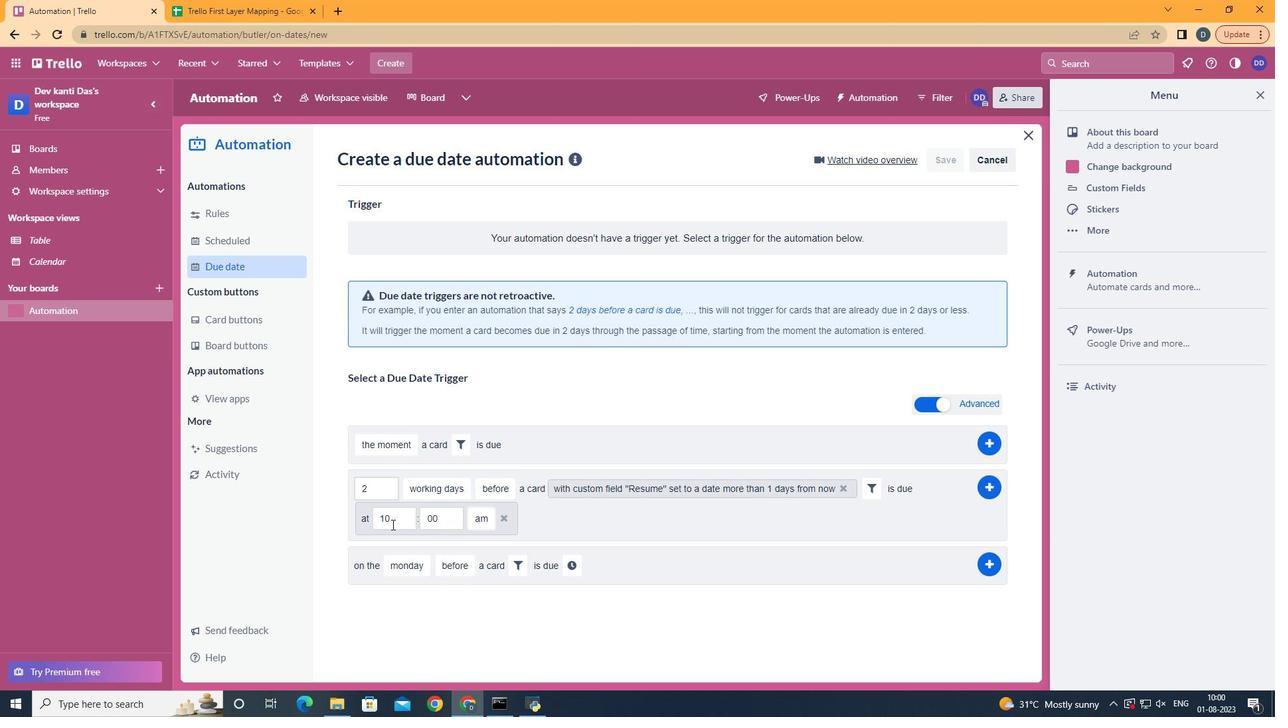 
Action: Mouse pressed left at (391, 525)
Screenshot: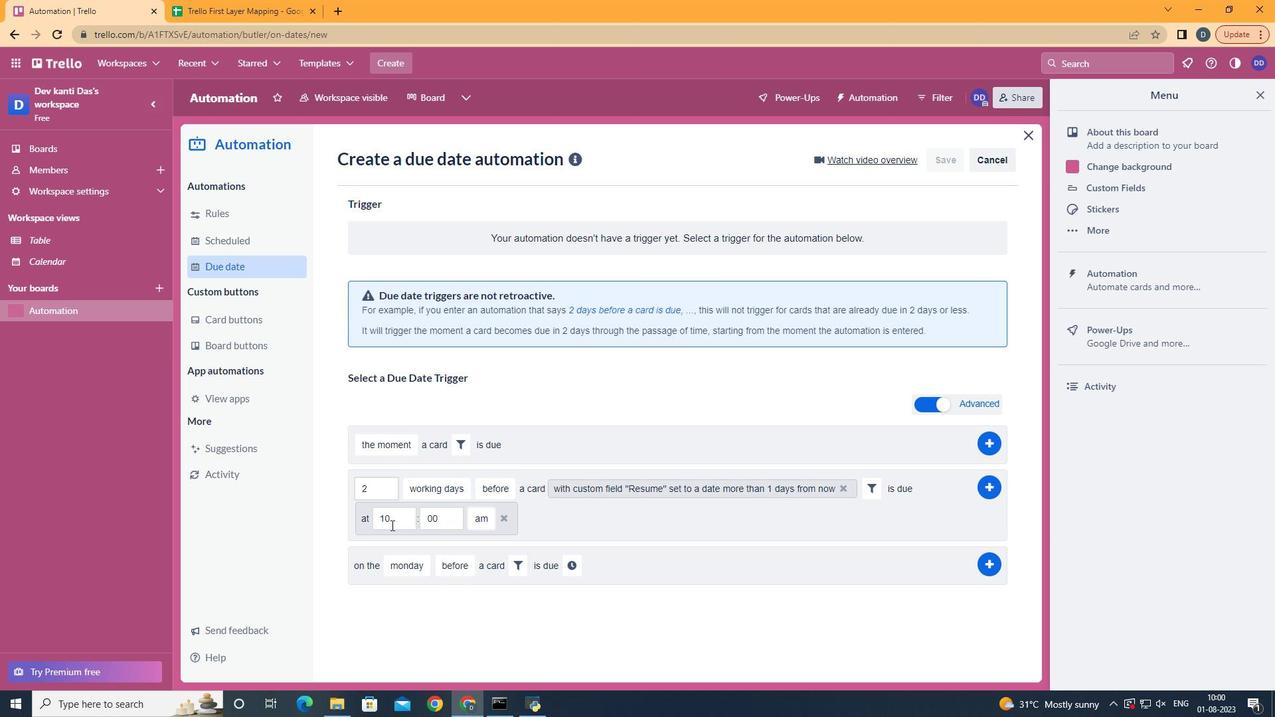 
Action: Key pressed <Key.backspace>1
Screenshot: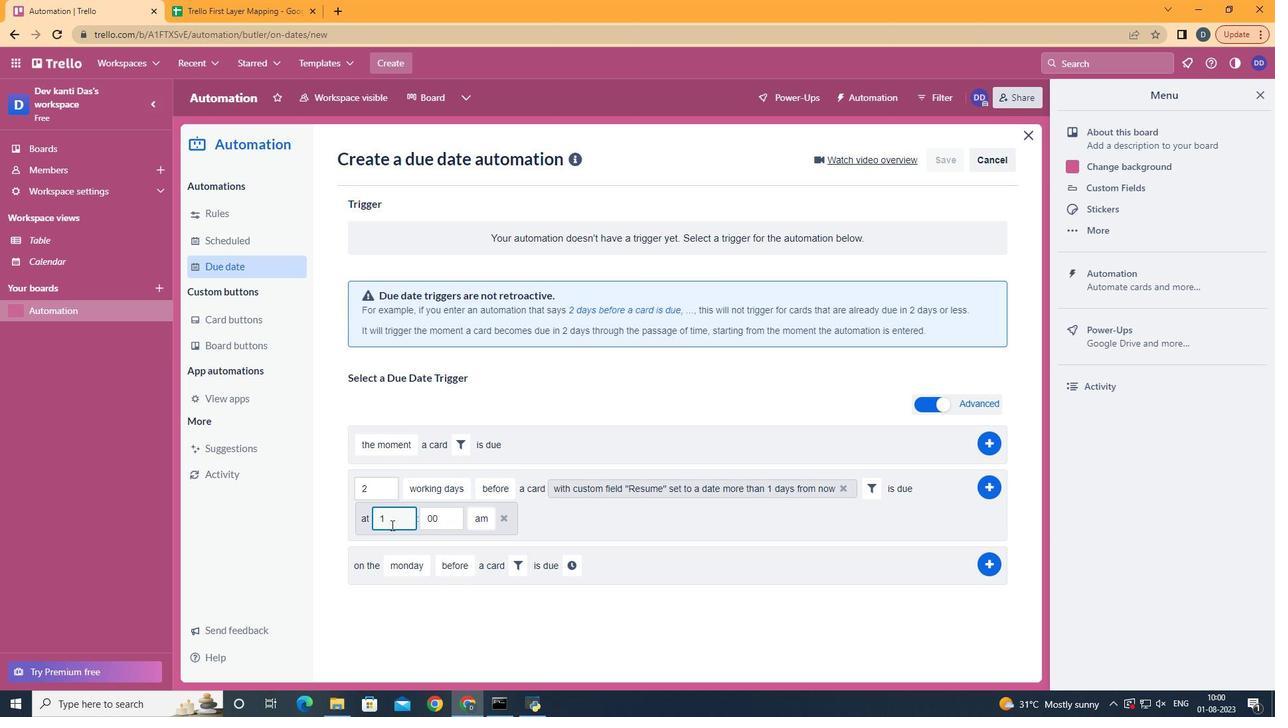 
Action: Mouse moved to (999, 480)
Screenshot: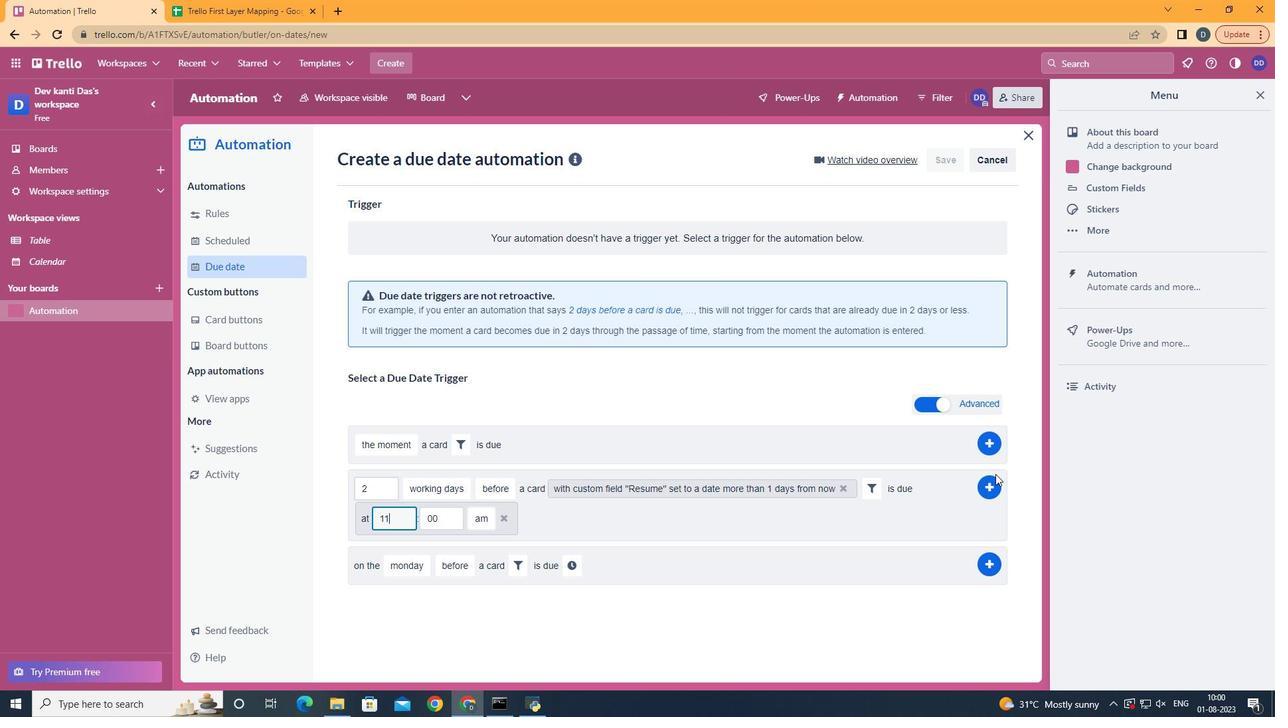 
Action: Mouse pressed left at (999, 480)
Screenshot: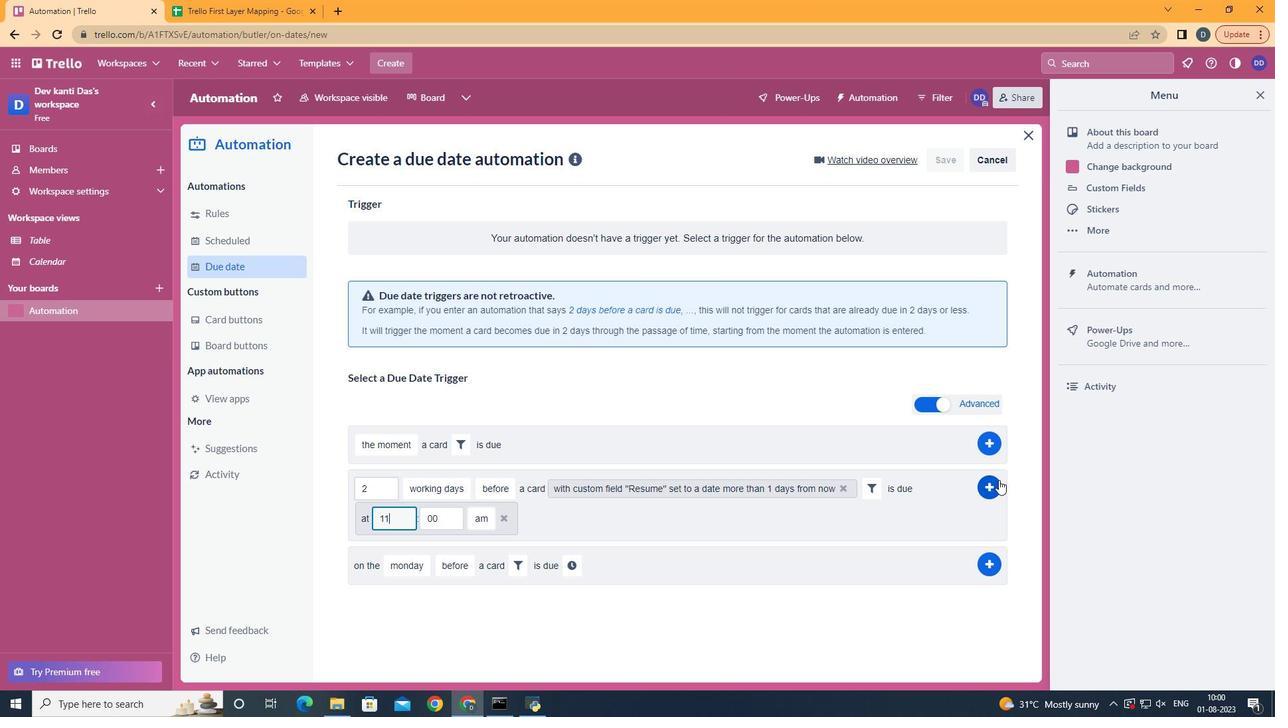 
Action: Mouse moved to (699, 361)
Screenshot: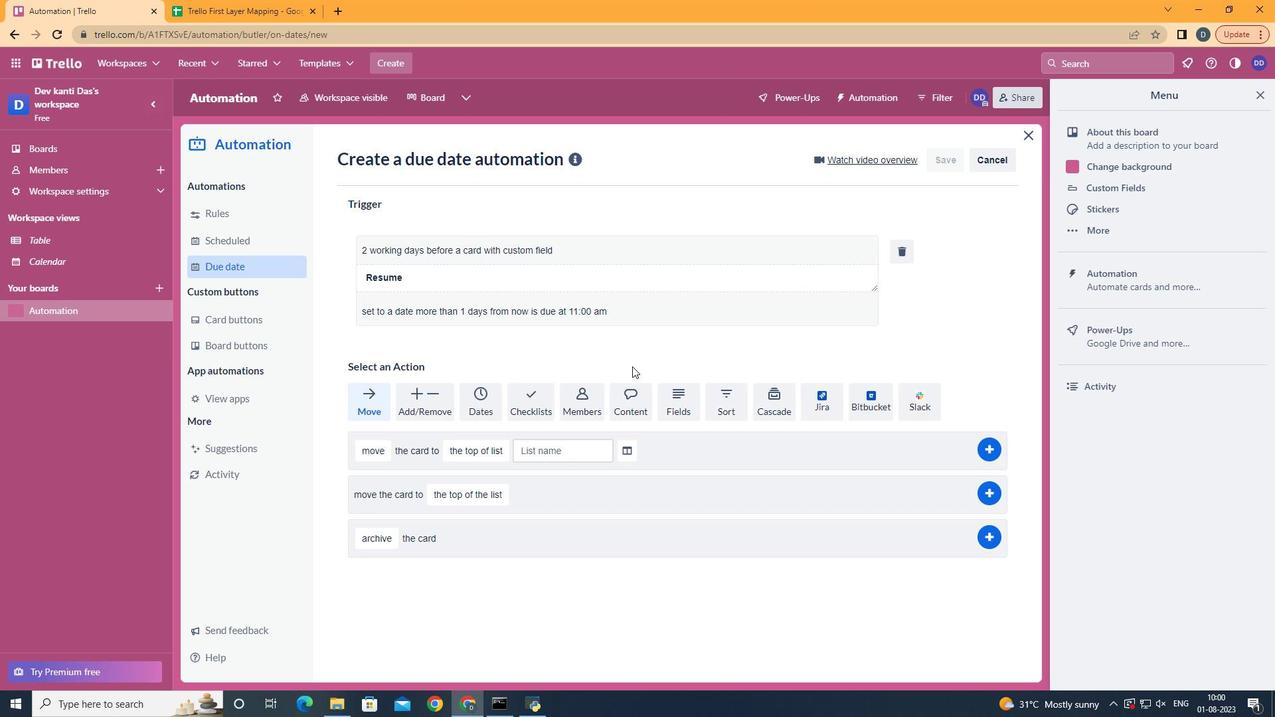 
